 Task: Add a content language Welsh.
Action: Mouse moved to (916, 101)
Screenshot: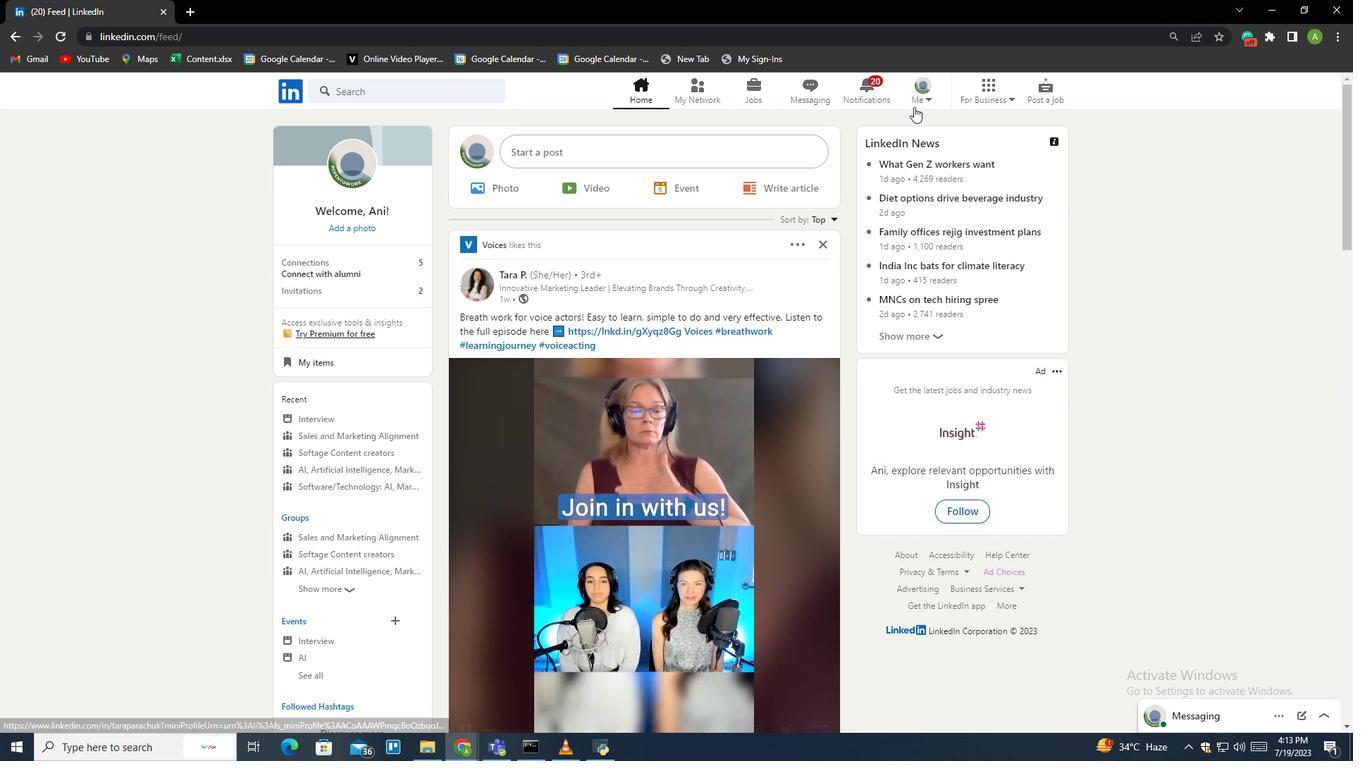 
Action: Mouse pressed left at (916, 101)
Screenshot: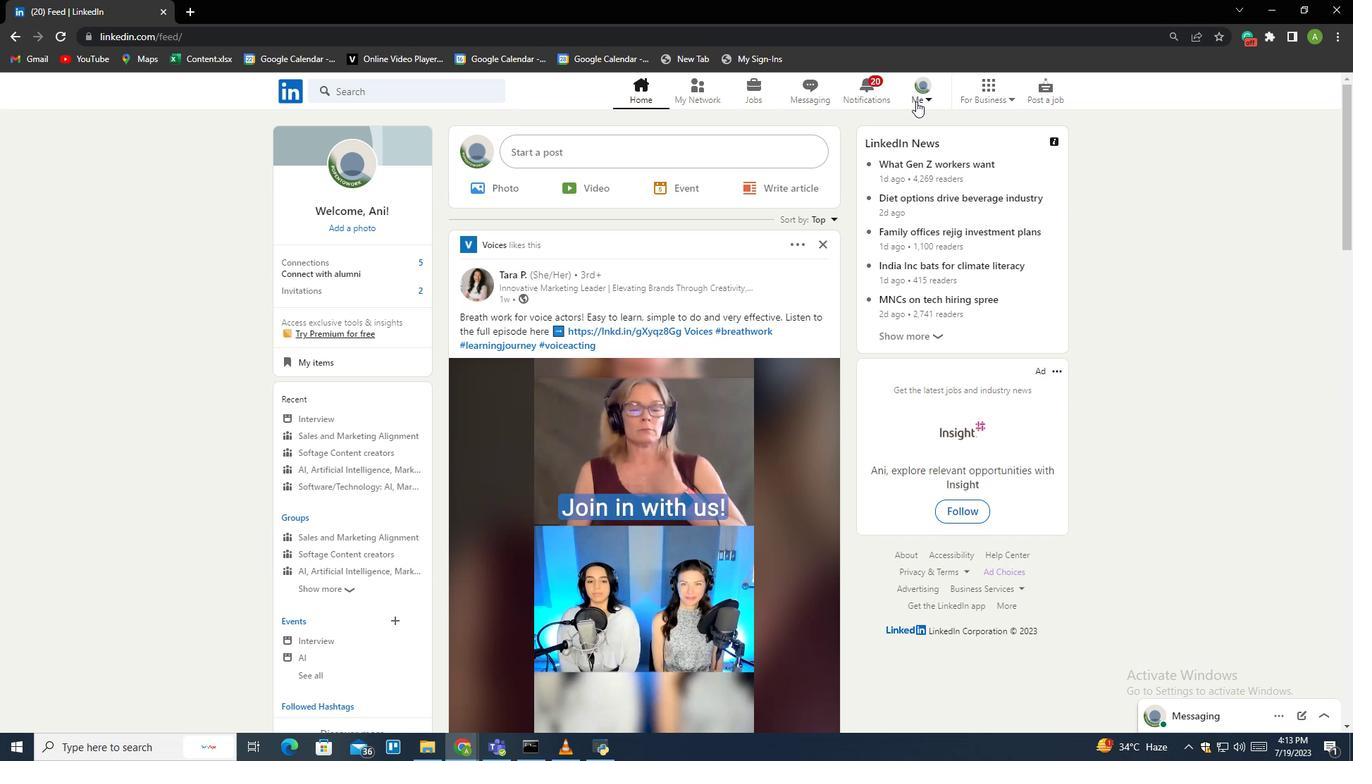 
Action: Mouse moved to (842, 236)
Screenshot: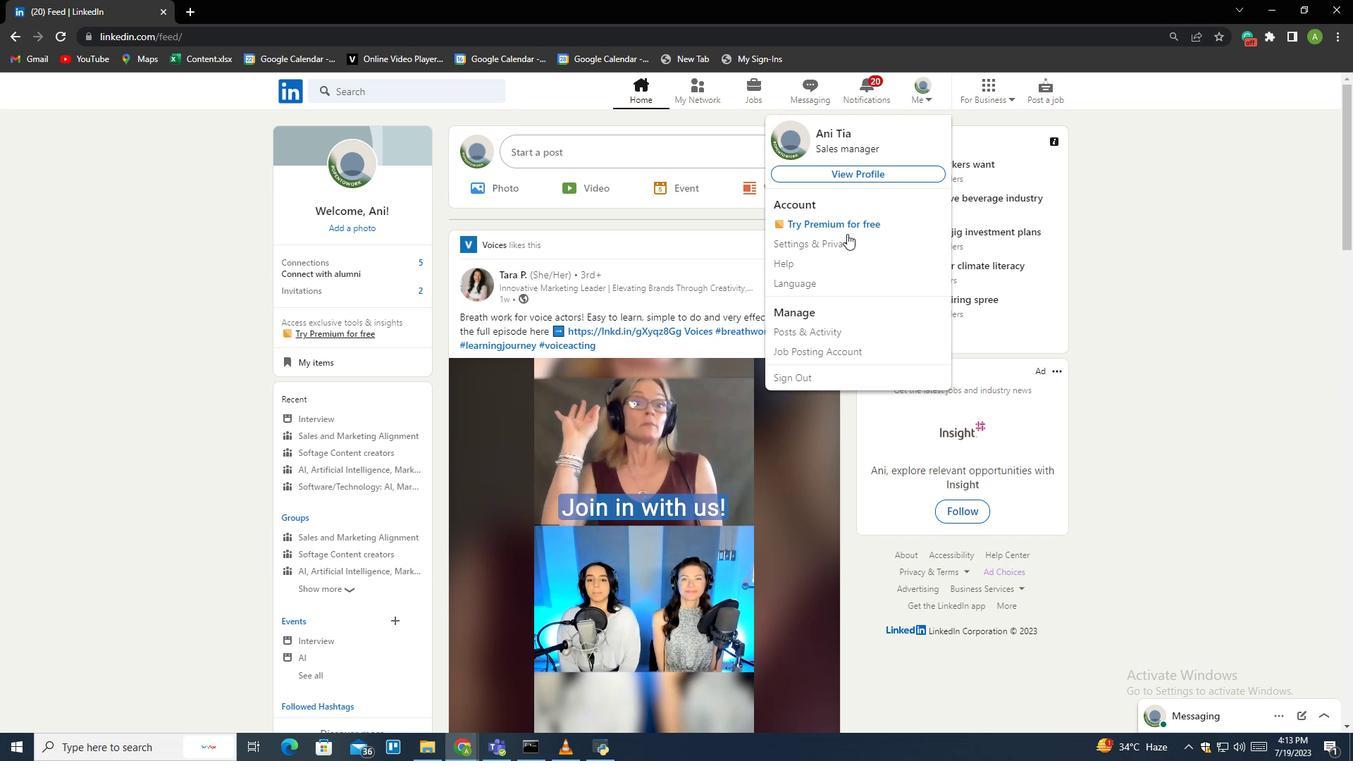 
Action: Mouse pressed left at (842, 236)
Screenshot: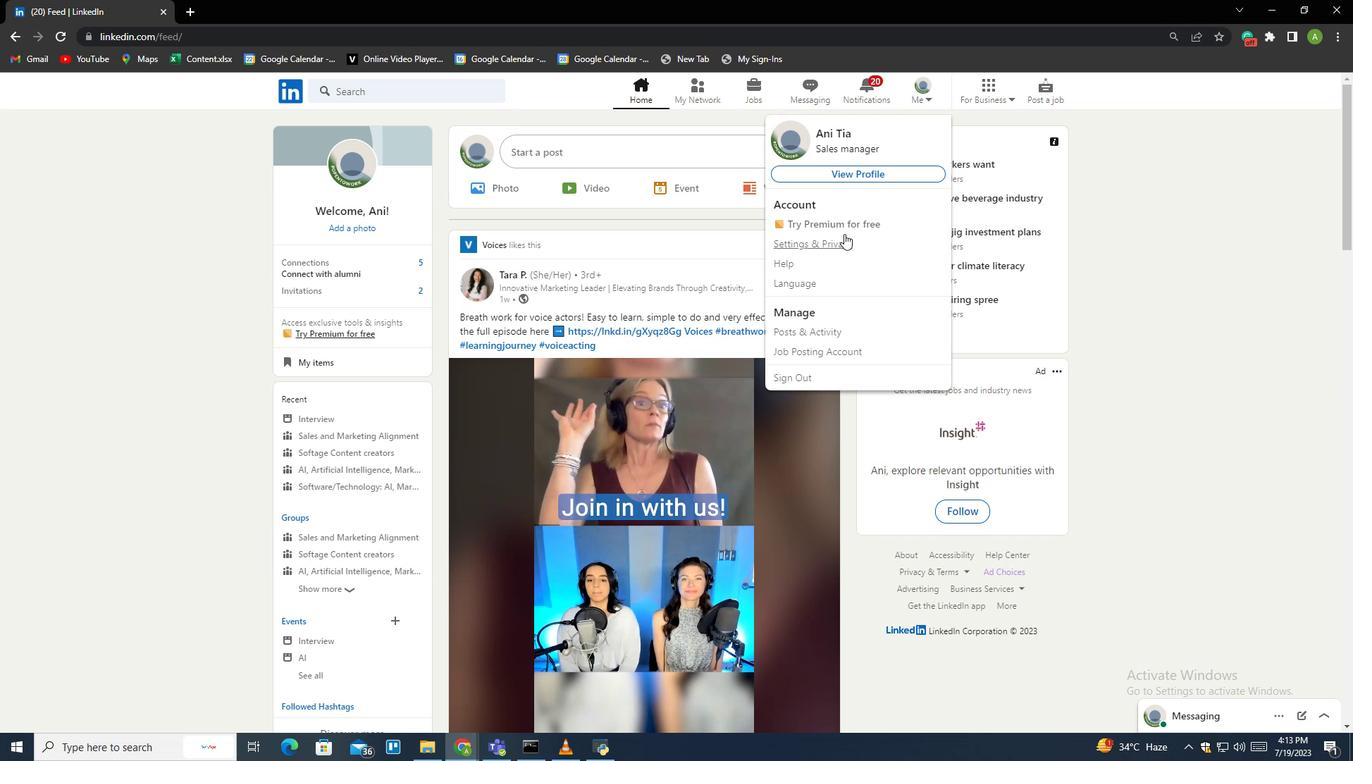 
Action: Mouse moved to (582, 446)
Screenshot: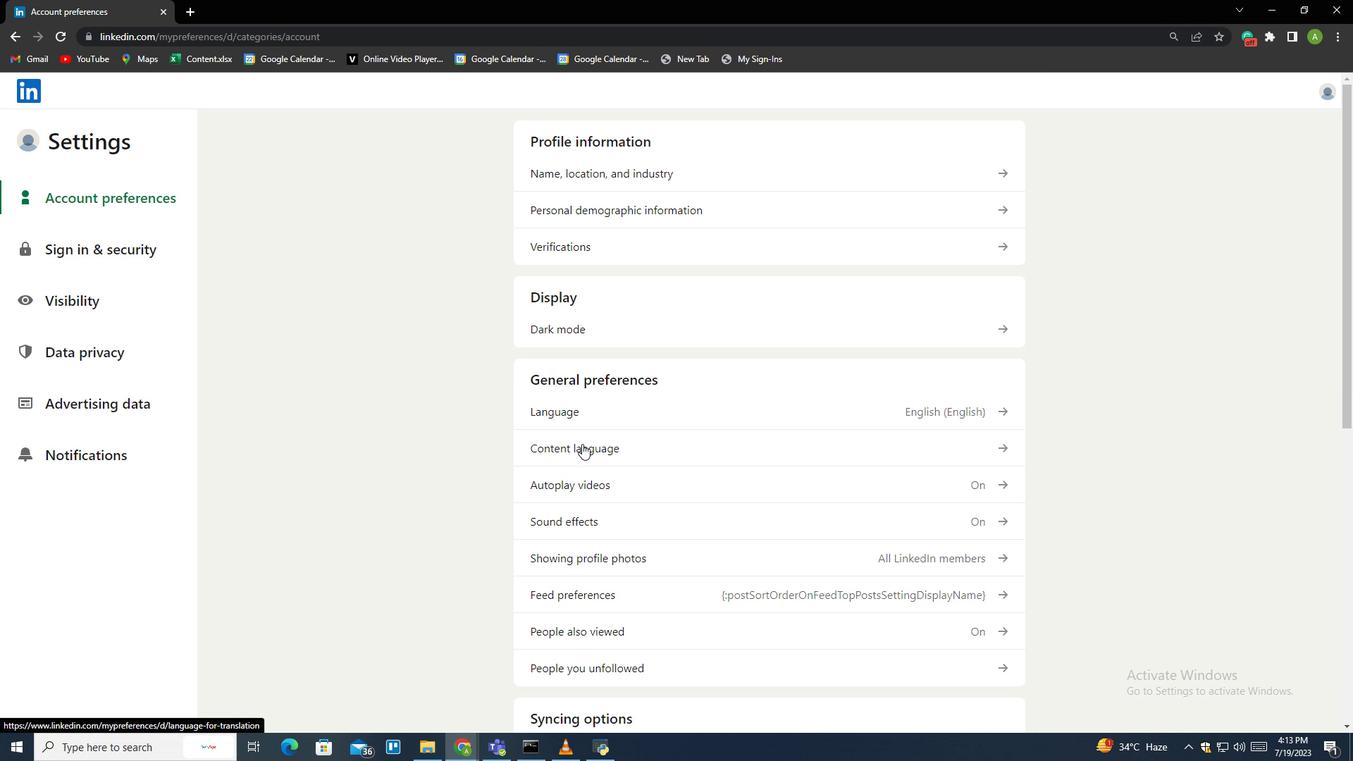 
Action: Mouse pressed left at (582, 446)
Screenshot: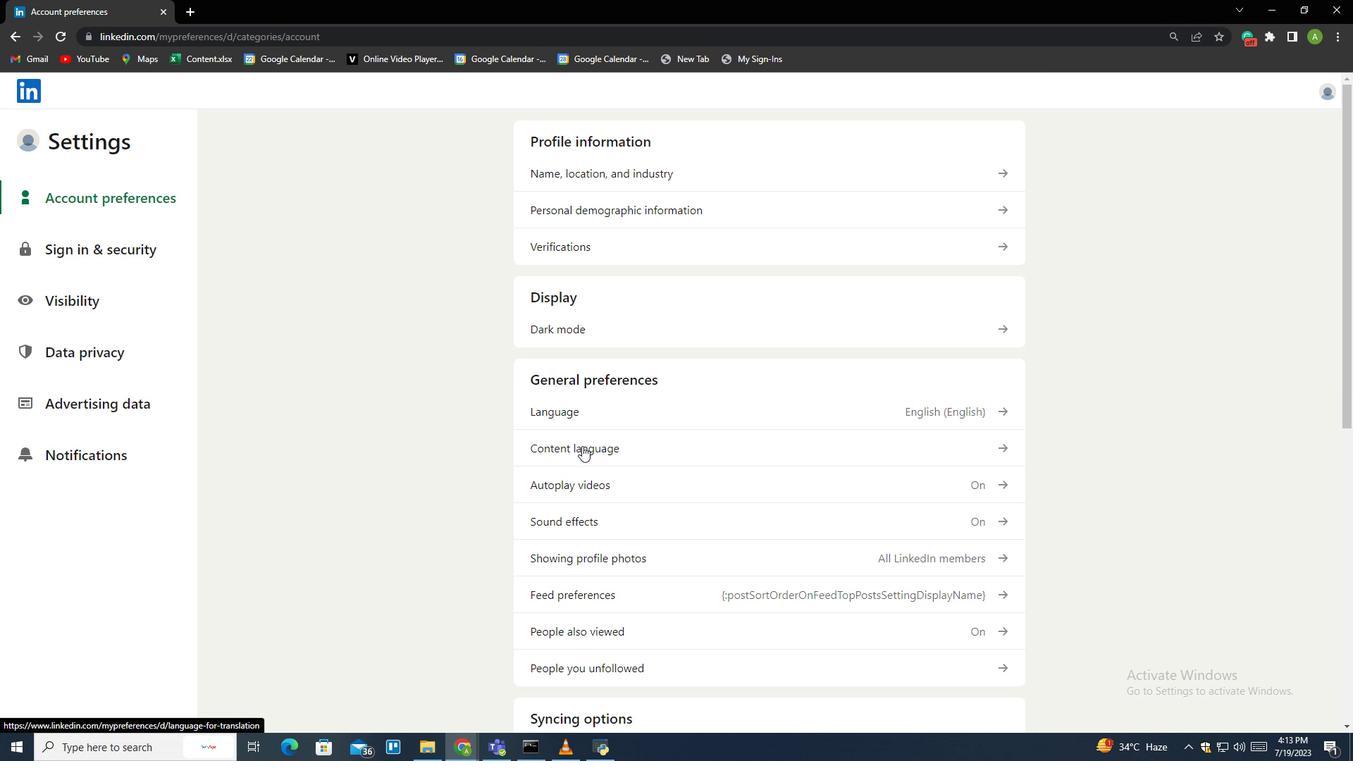 
Action: Mouse moved to (988, 267)
Screenshot: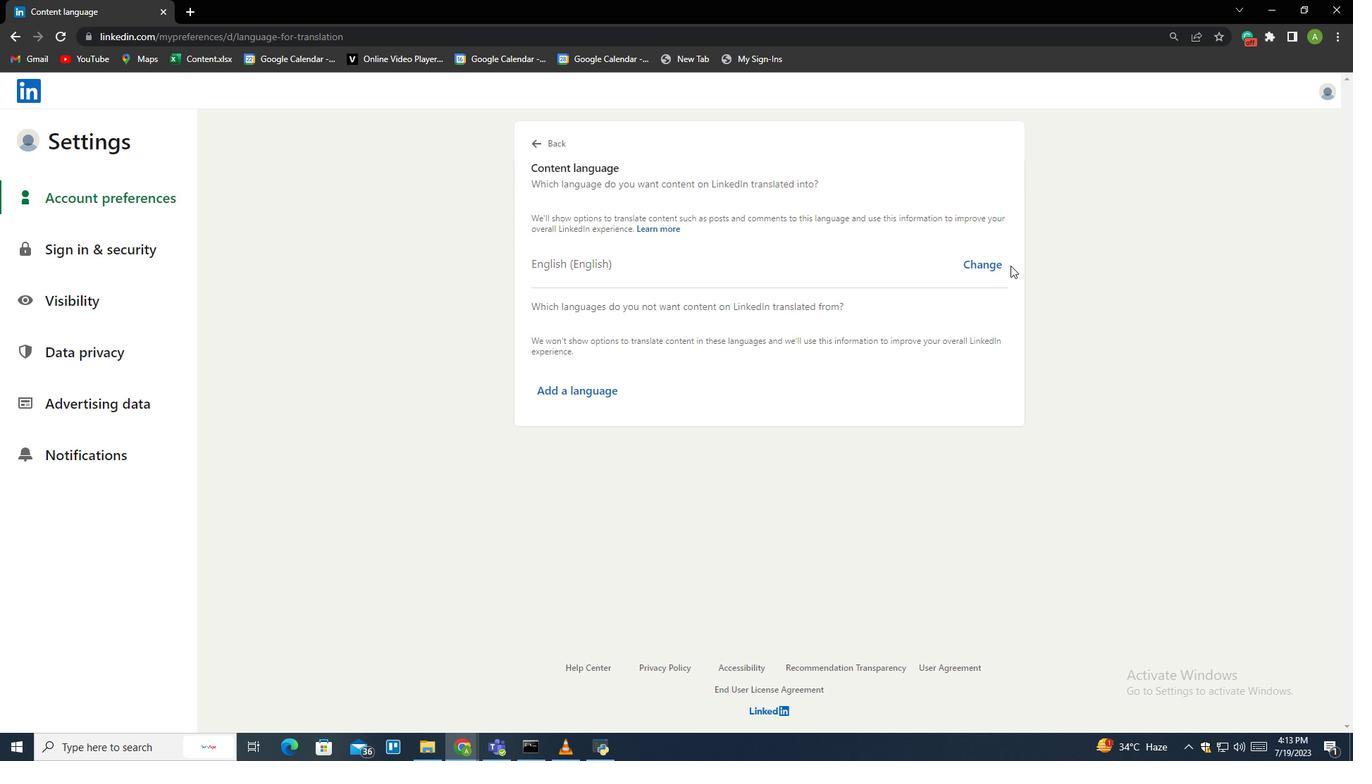 
Action: Mouse pressed left at (988, 267)
Screenshot: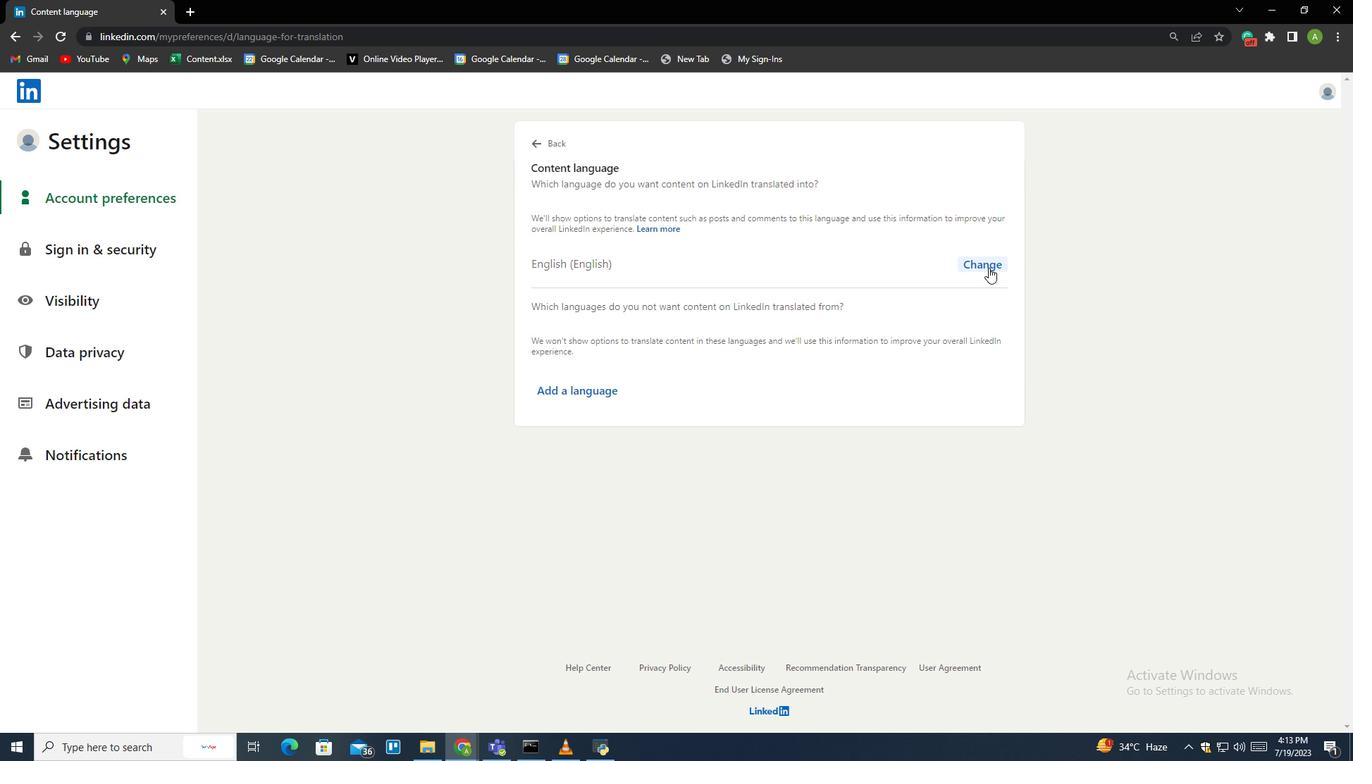 
Action: Mouse moved to (576, 501)
Screenshot: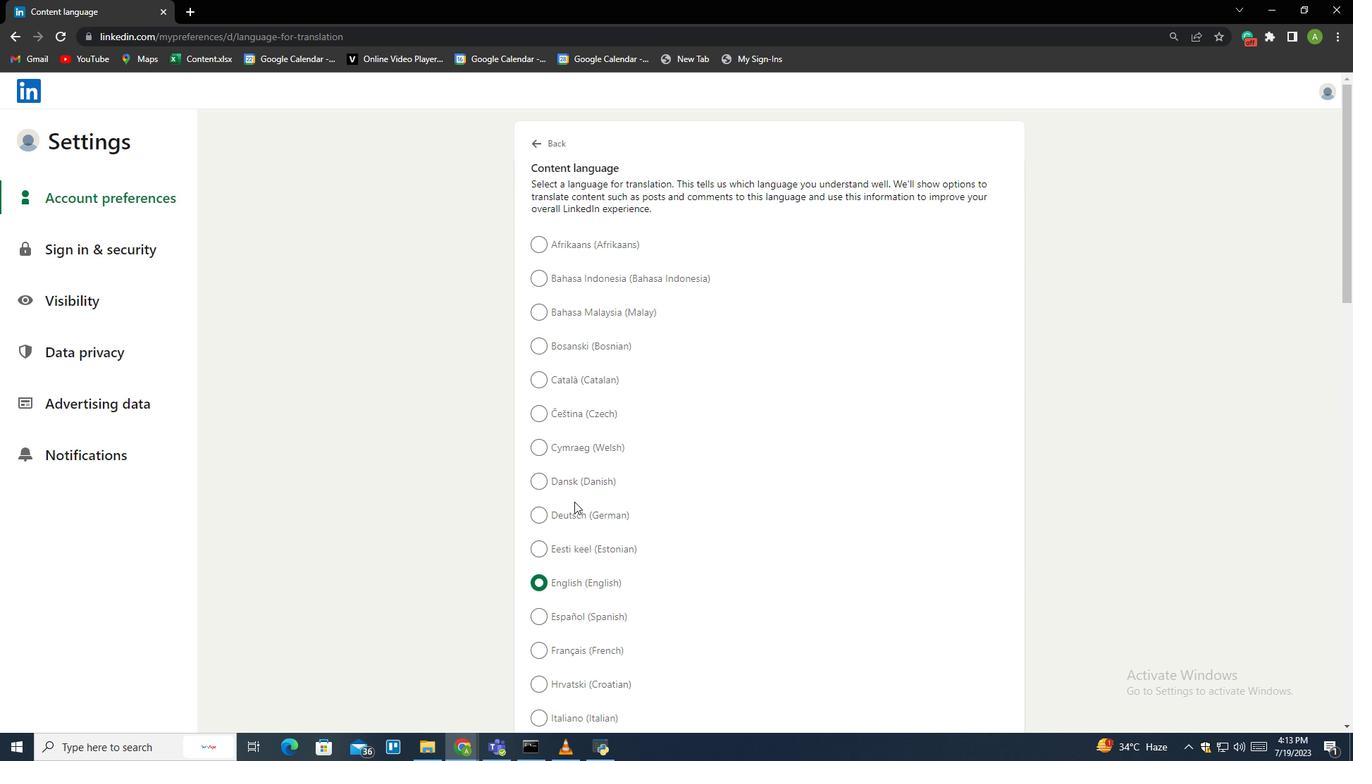 
Action: Mouse scrolled (576, 501) with delta (0, 0)
Screenshot: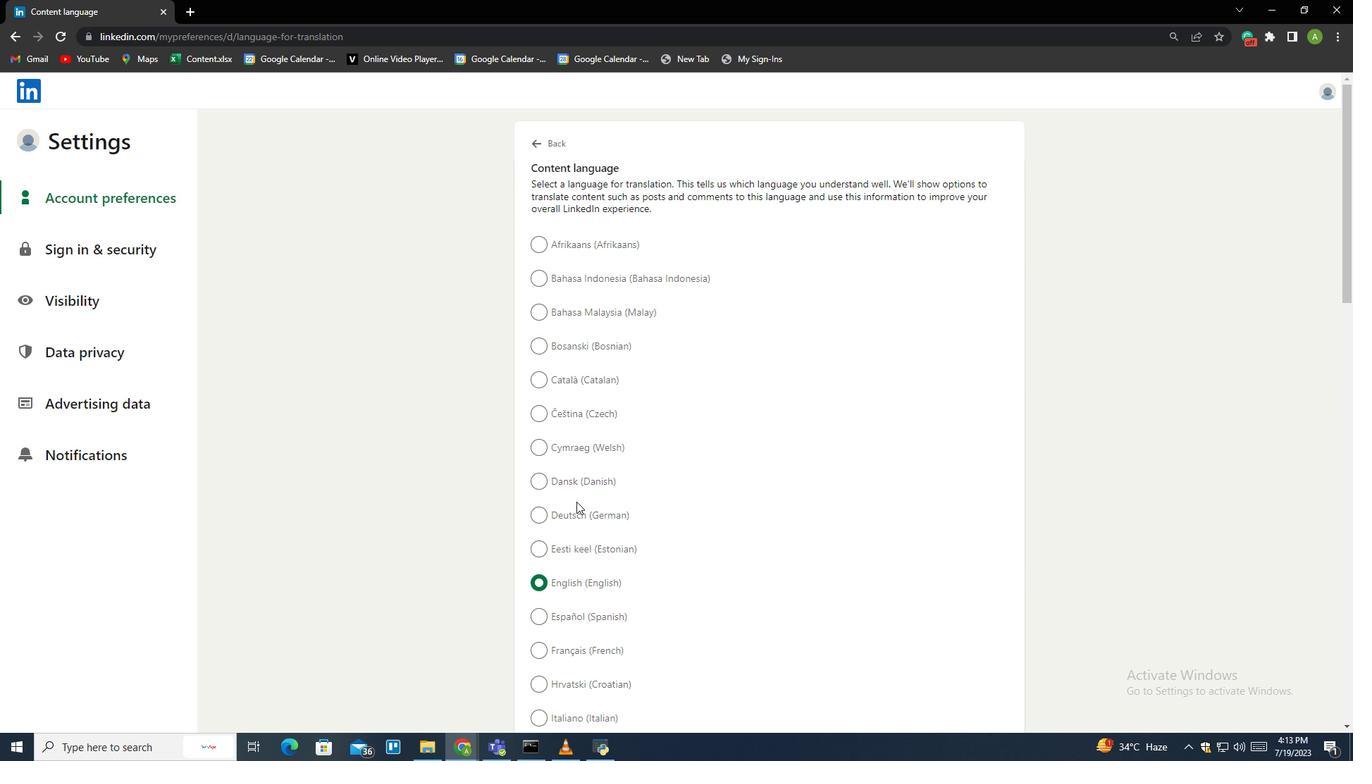 
Action: Mouse scrolled (576, 501) with delta (0, 0)
Screenshot: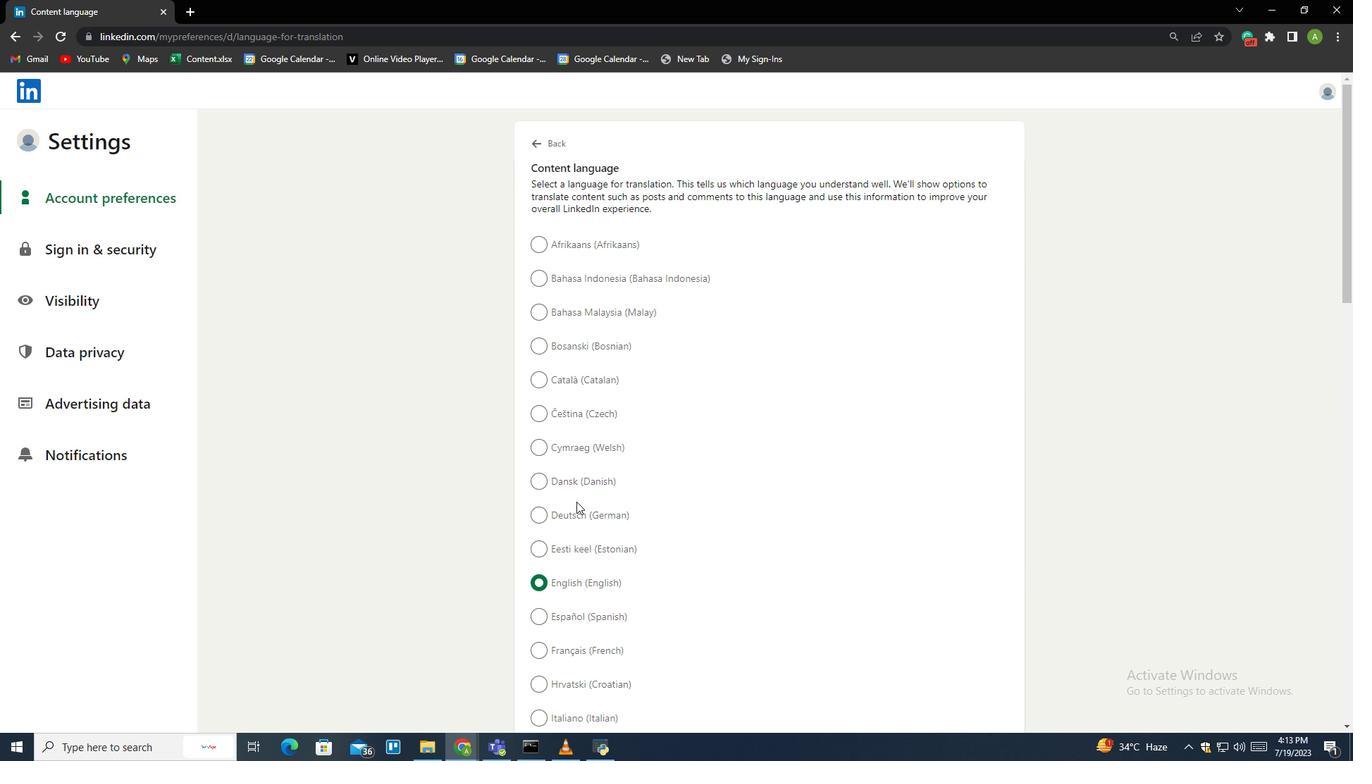 
Action: Mouse scrolled (576, 501) with delta (0, 0)
Screenshot: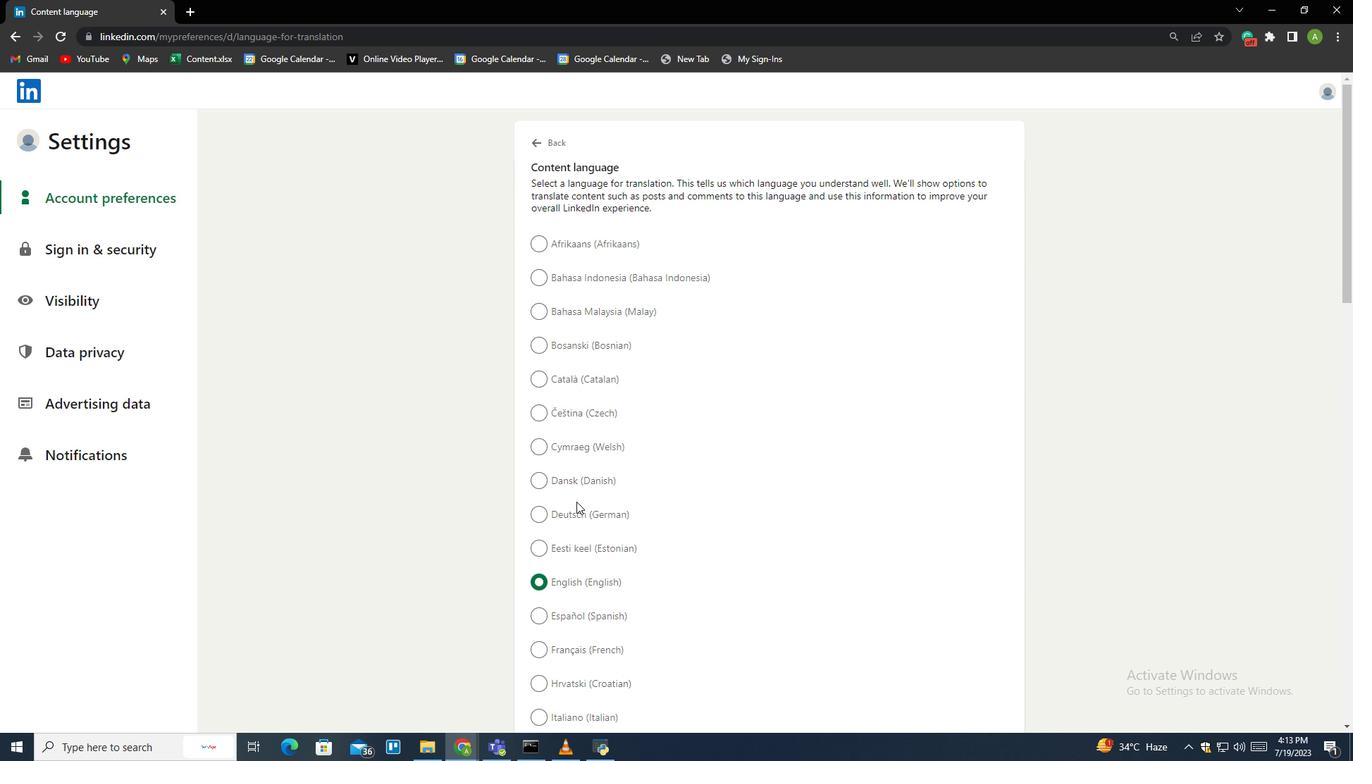 
Action: Mouse scrolled (576, 501) with delta (0, 0)
Screenshot: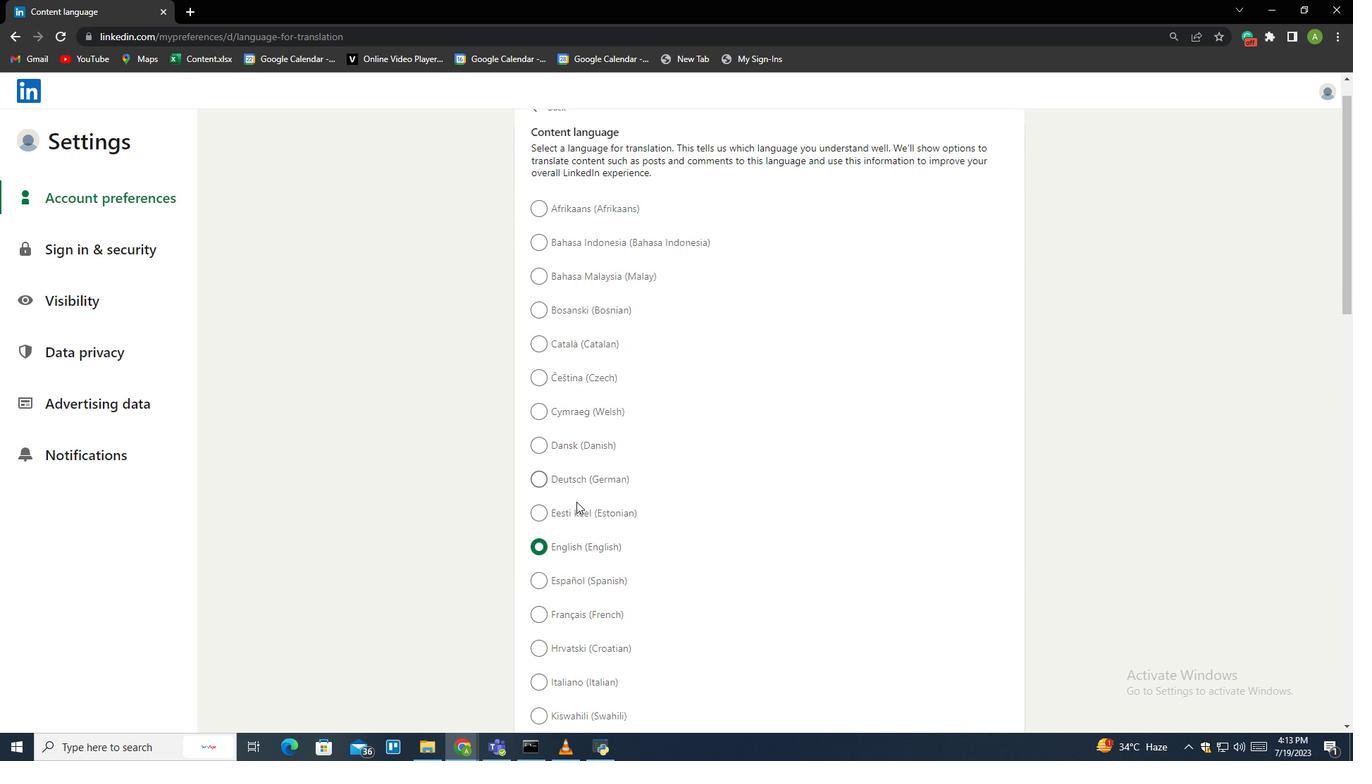 
Action: Mouse scrolled (576, 501) with delta (0, 0)
Screenshot: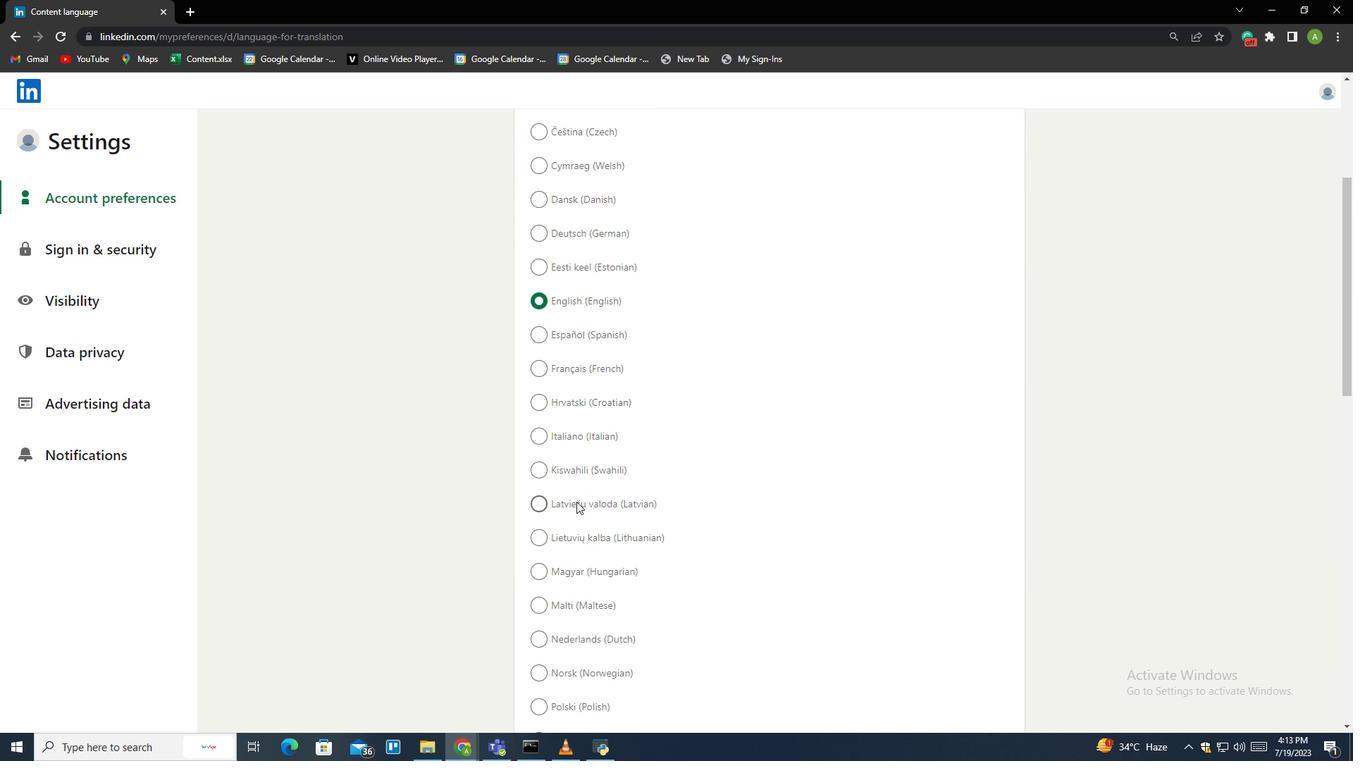 
Action: Mouse scrolled (576, 501) with delta (0, 0)
Screenshot: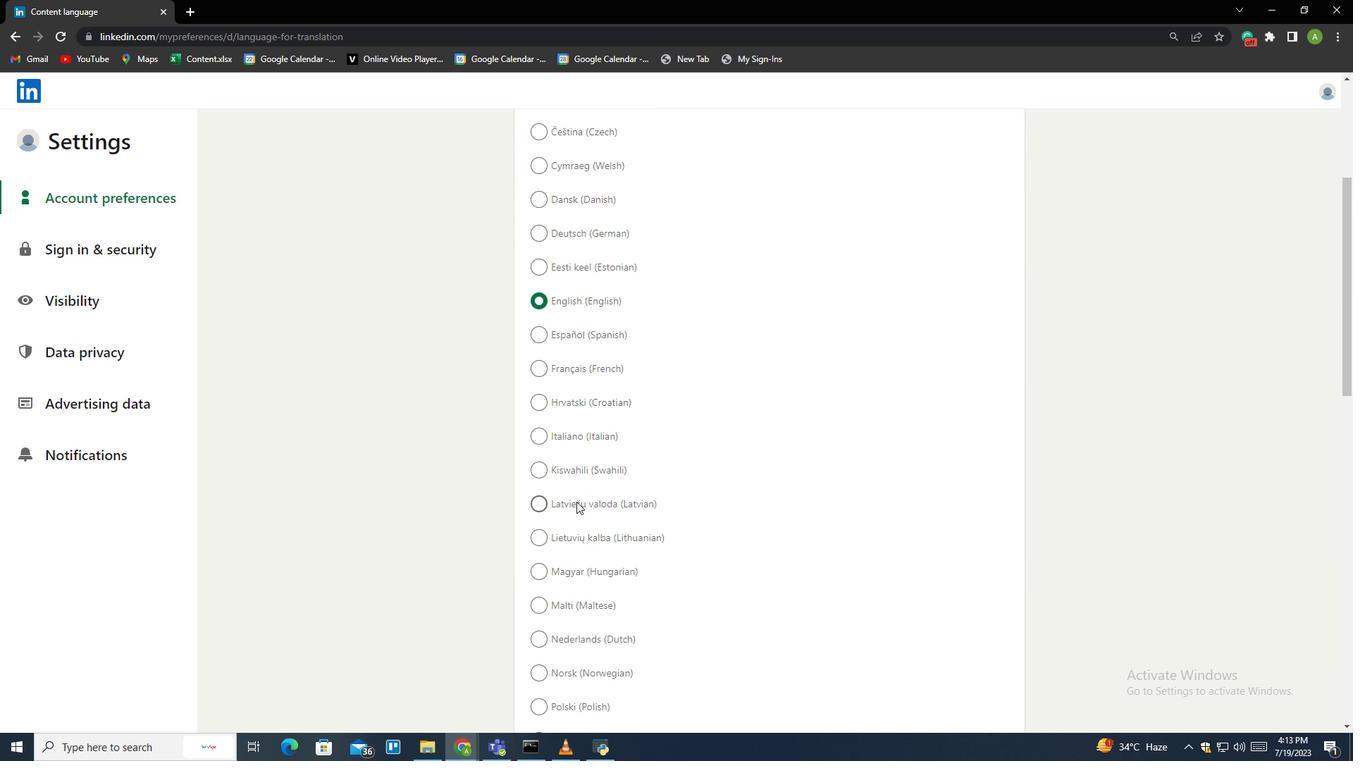 
Action: Mouse scrolled (576, 501) with delta (0, 0)
Screenshot: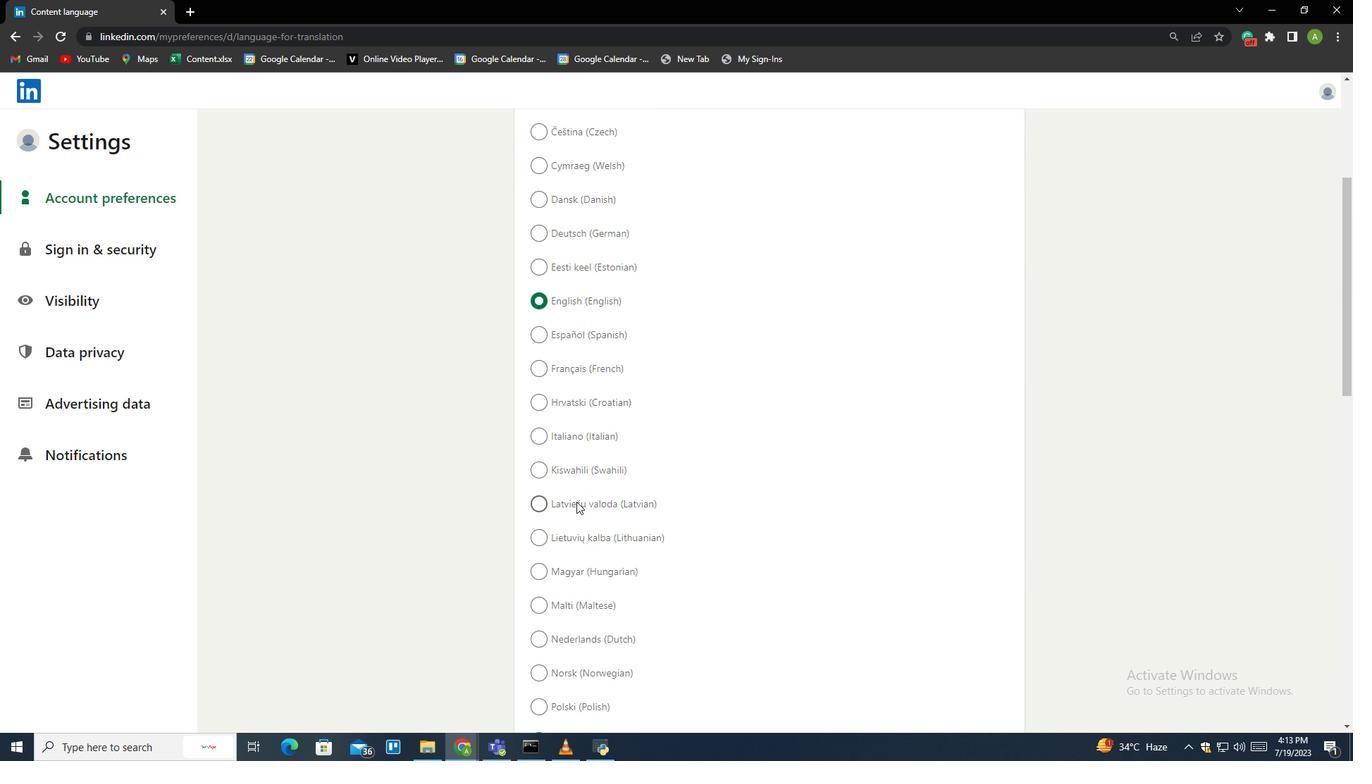 
Action: Mouse scrolled (576, 501) with delta (0, 0)
Screenshot: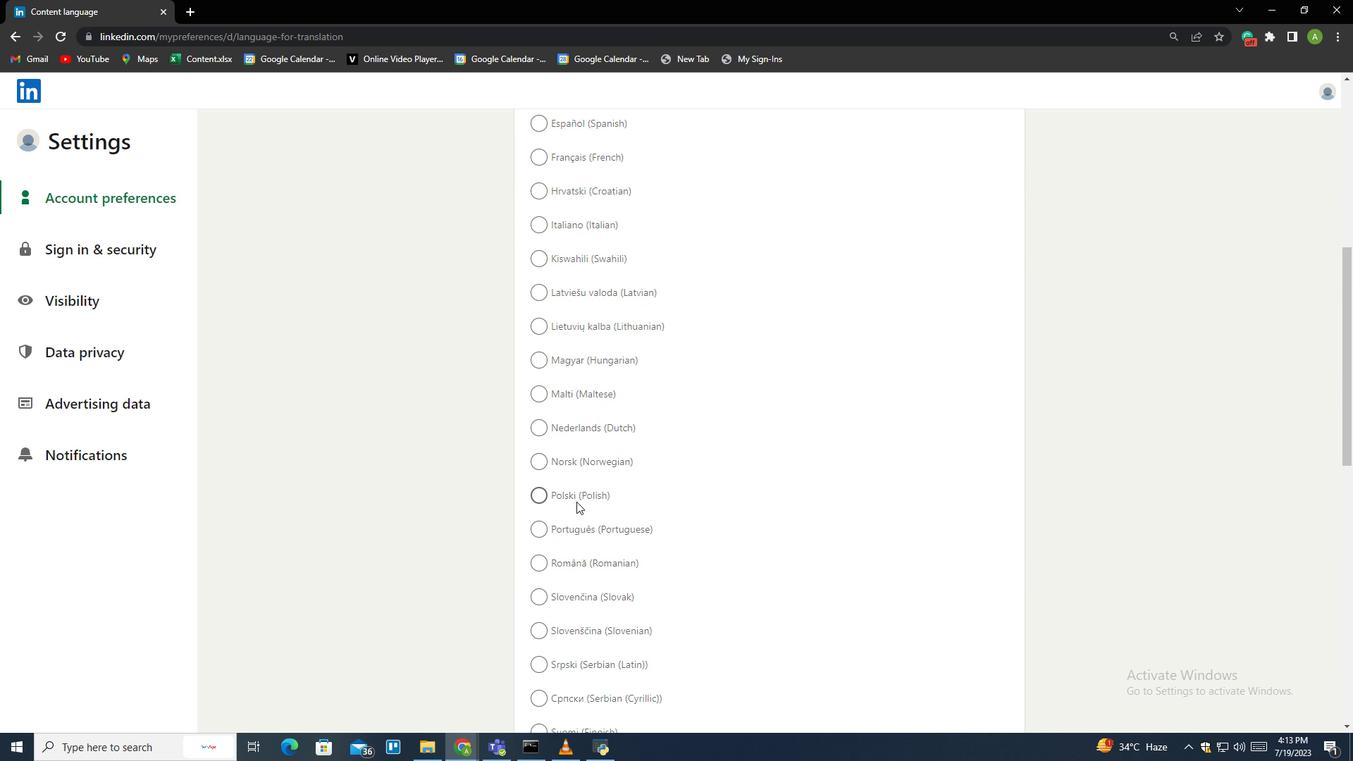
Action: Mouse scrolled (576, 501) with delta (0, 0)
Screenshot: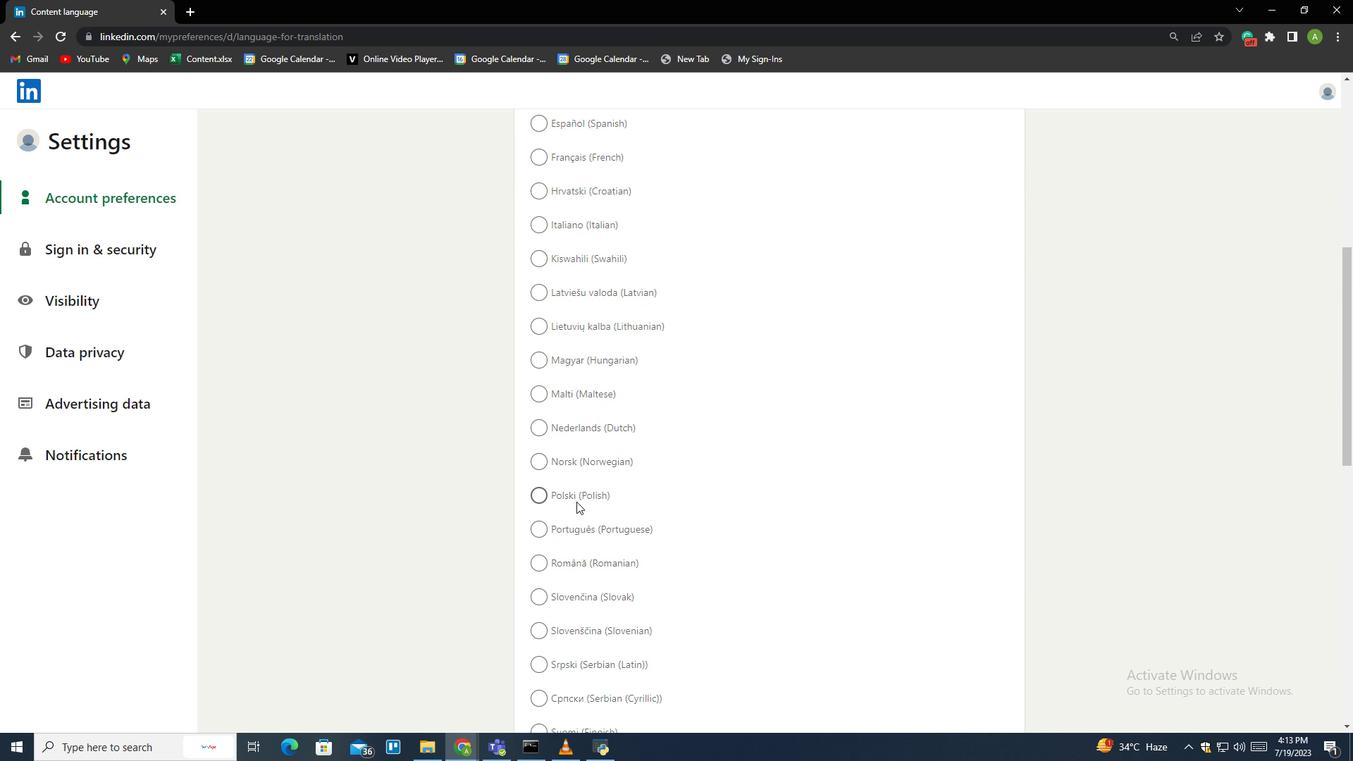 
Action: Mouse scrolled (576, 501) with delta (0, 0)
Screenshot: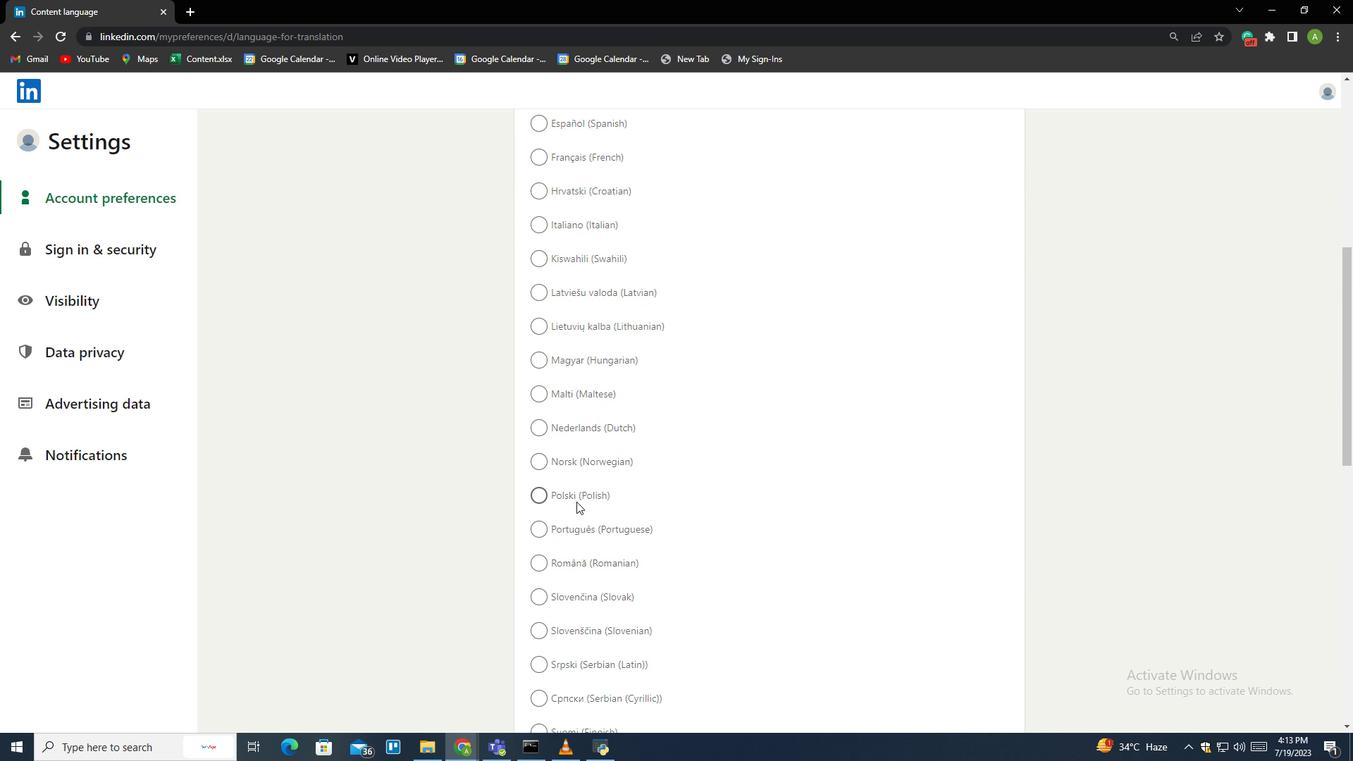 
Action: Mouse scrolled (576, 501) with delta (0, 0)
Screenshot: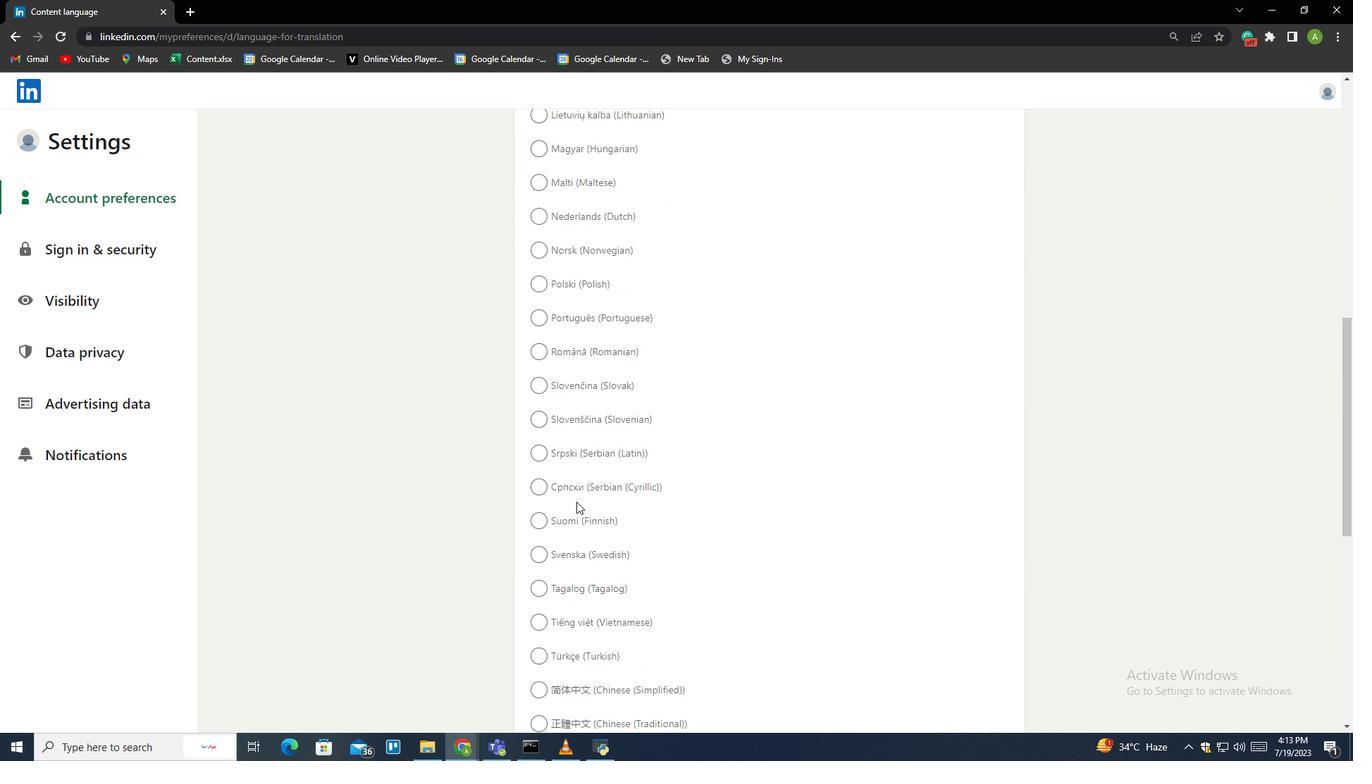 
Action: Mouse scrolled (576, 501) with delta (0, 0)
Screenshot: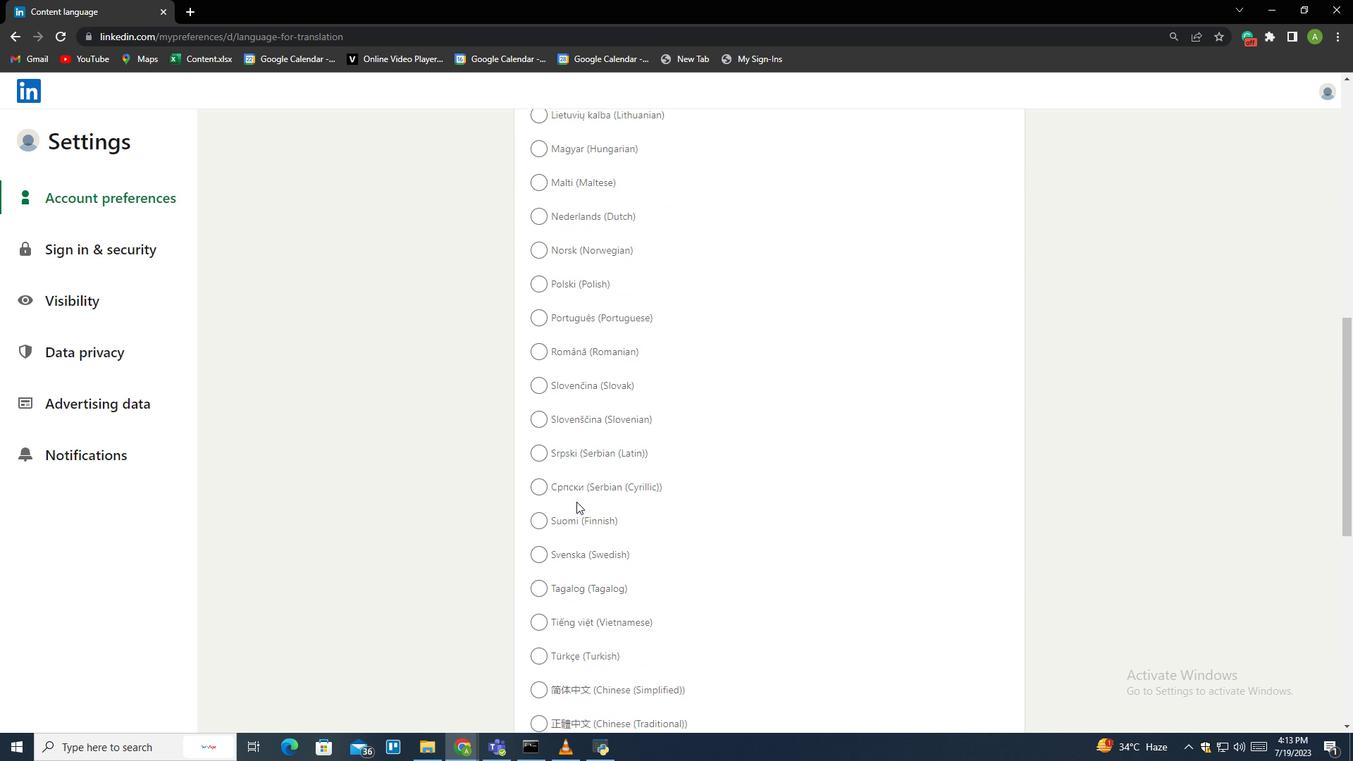 
Action: Mouse scrolled (576, 501) with delta (0, 0)
Screenshot: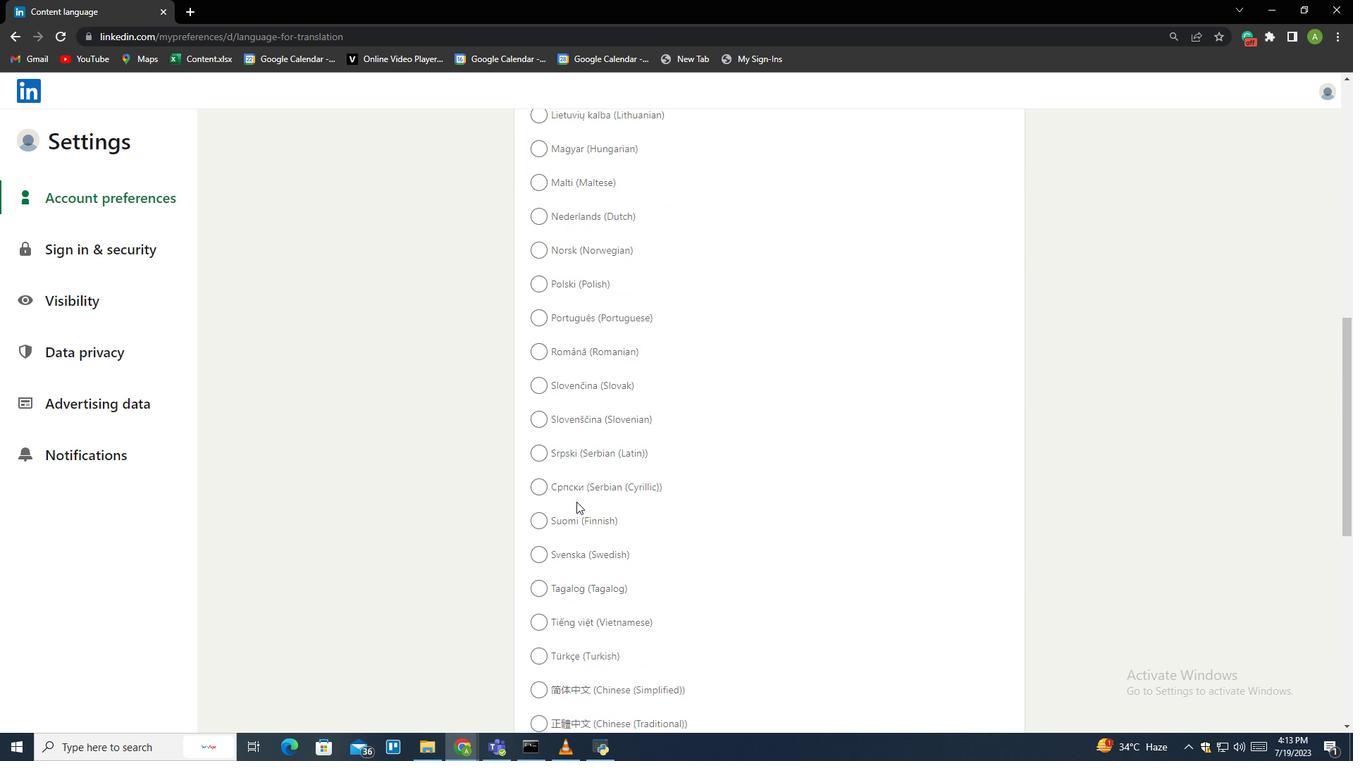 
Action: Mouse scrolled (576, 501) with delta (0, 0)
Screenshot: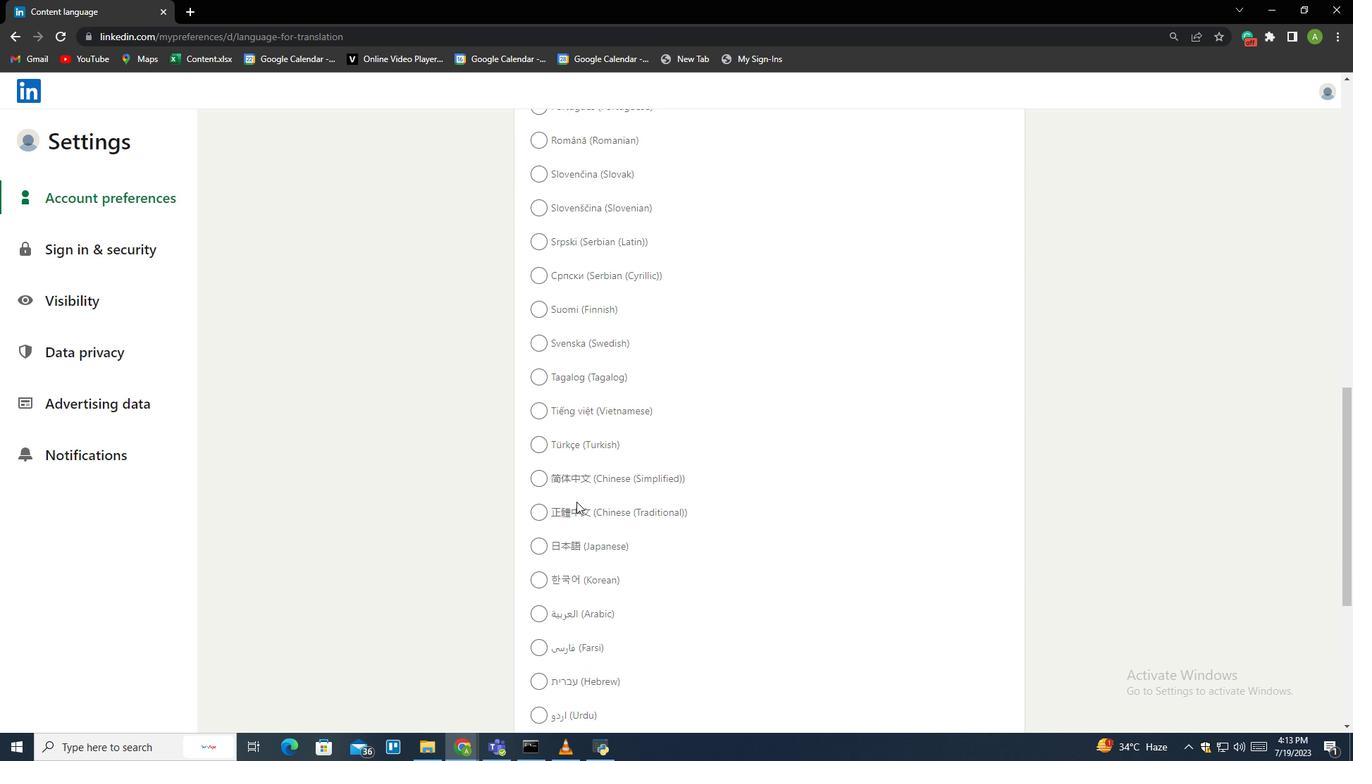 
Action: Mouse scrolled (576, 501) with delta (0, 0)
Screenshot: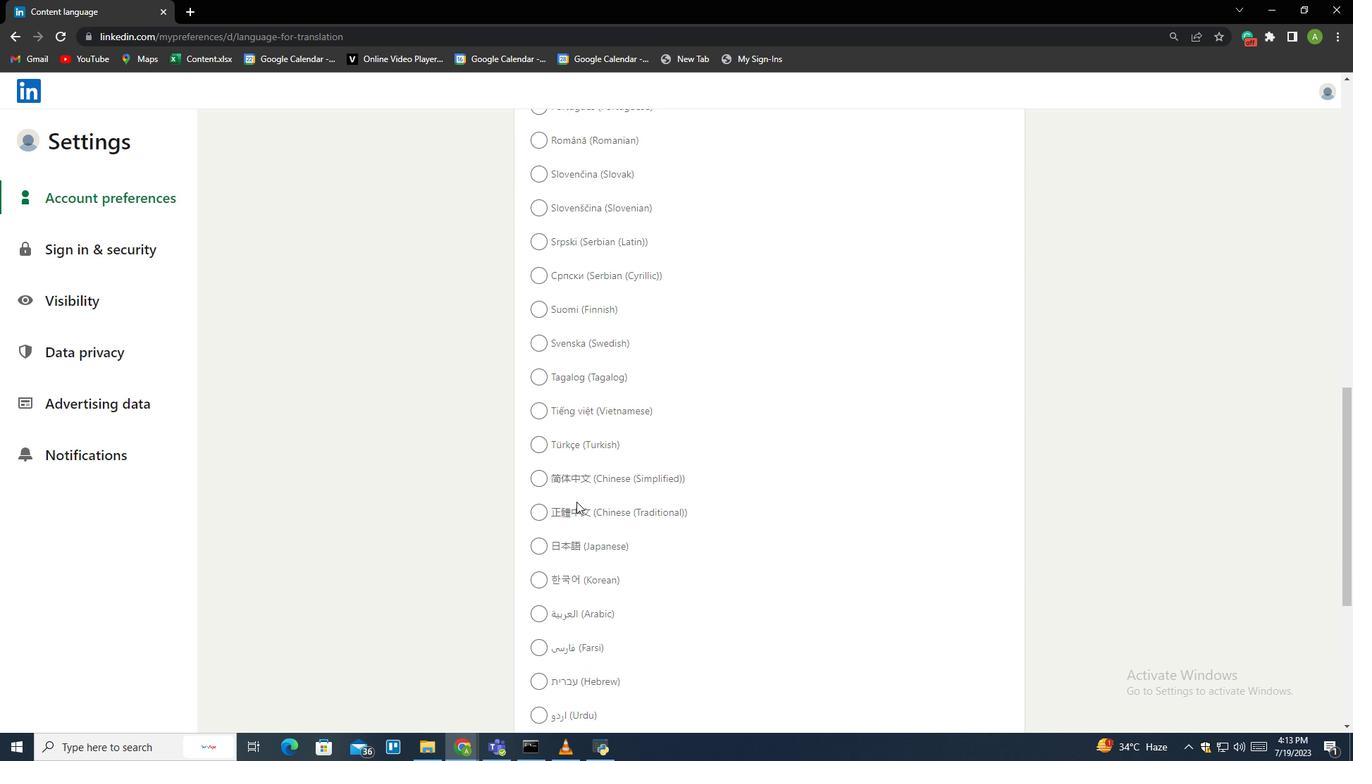 
Action: Mouse scrolled (576, 501) with delta (0, 0)
Screenshot: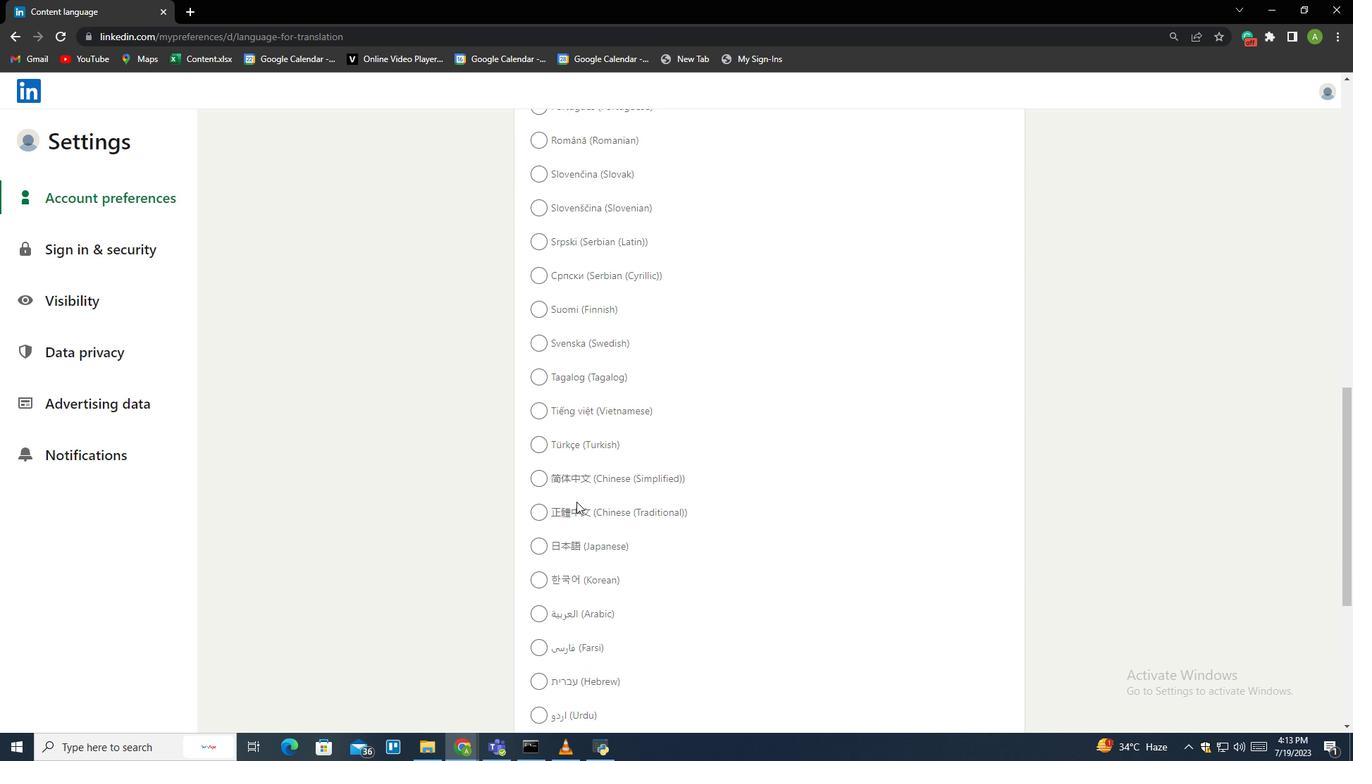 
Action: Mouse scrolled (576, 501) with delta (0, 0)
Screenshot: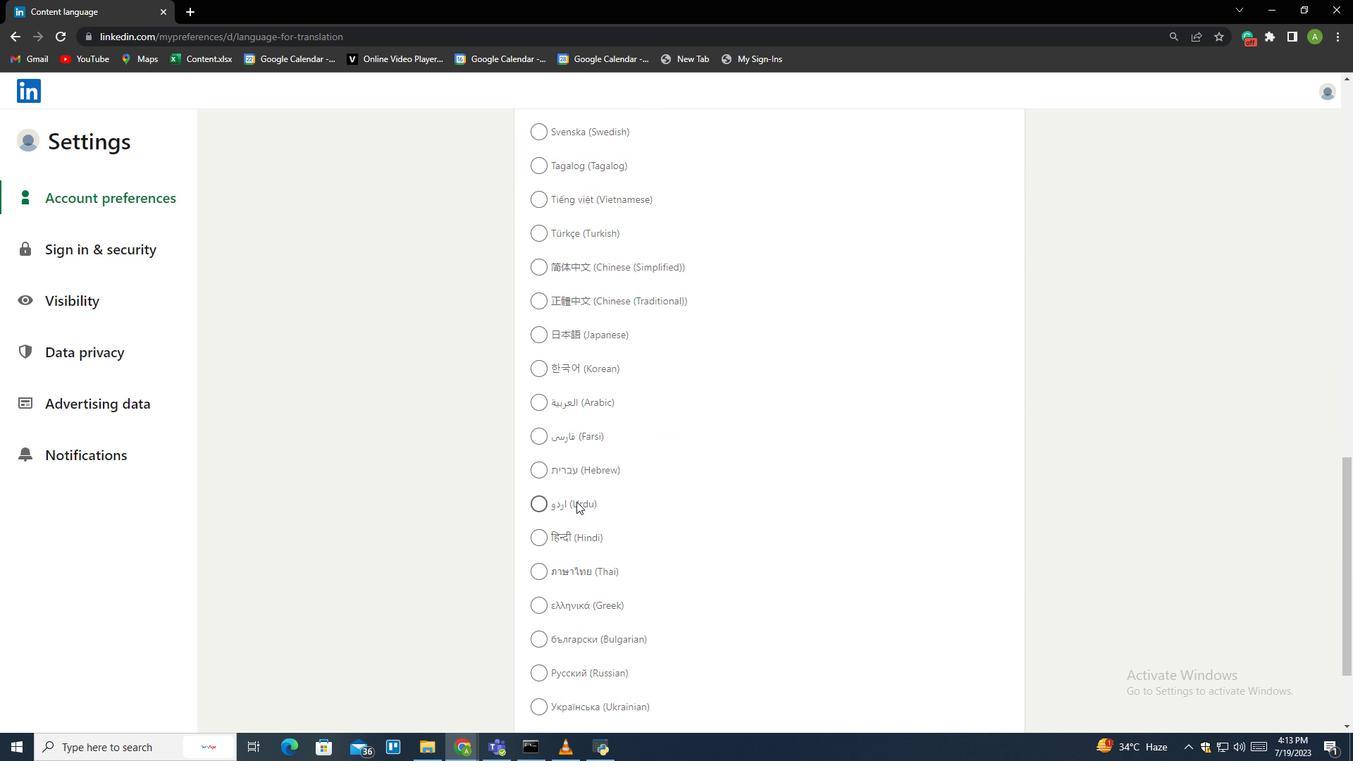 
Action: Mouse scrolled (576, 501) with delta (0, 0)
Screenshot: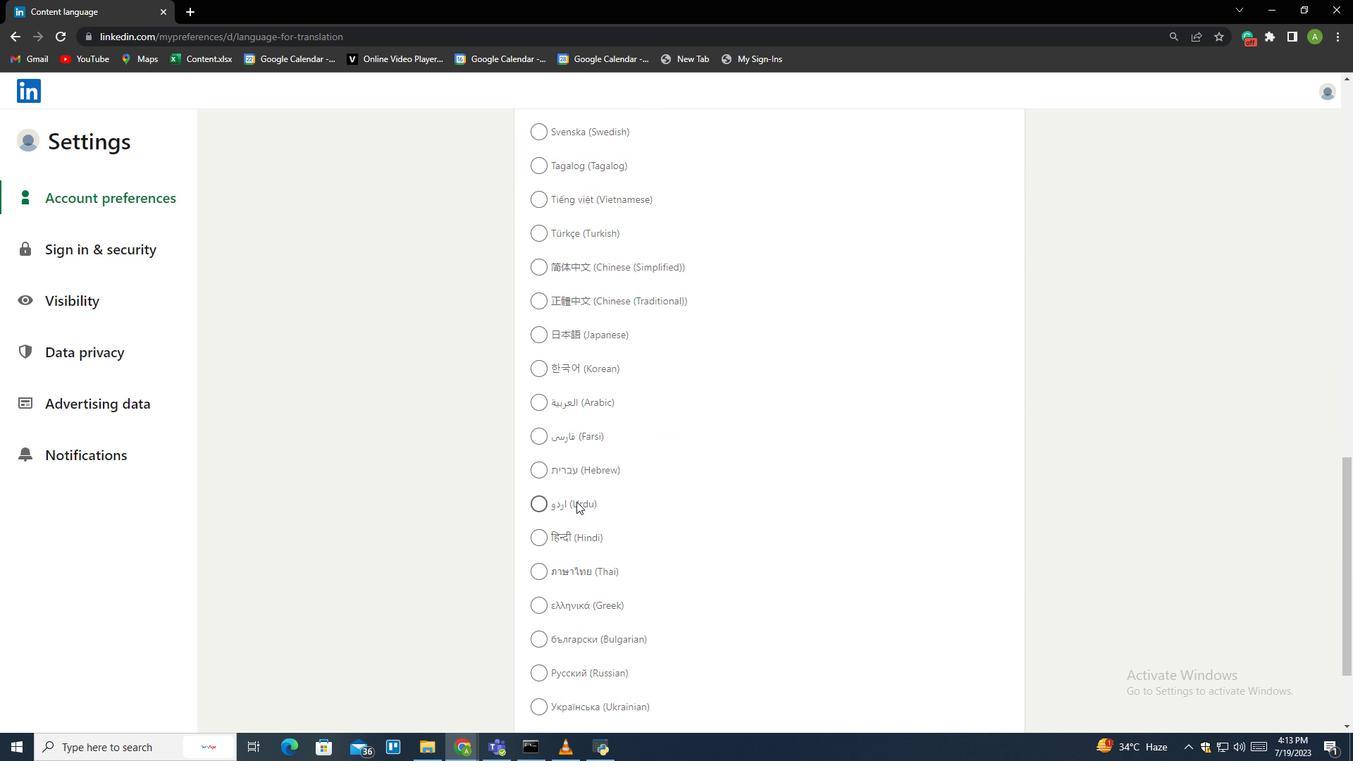 
Action: Key pressed w
Screenshot: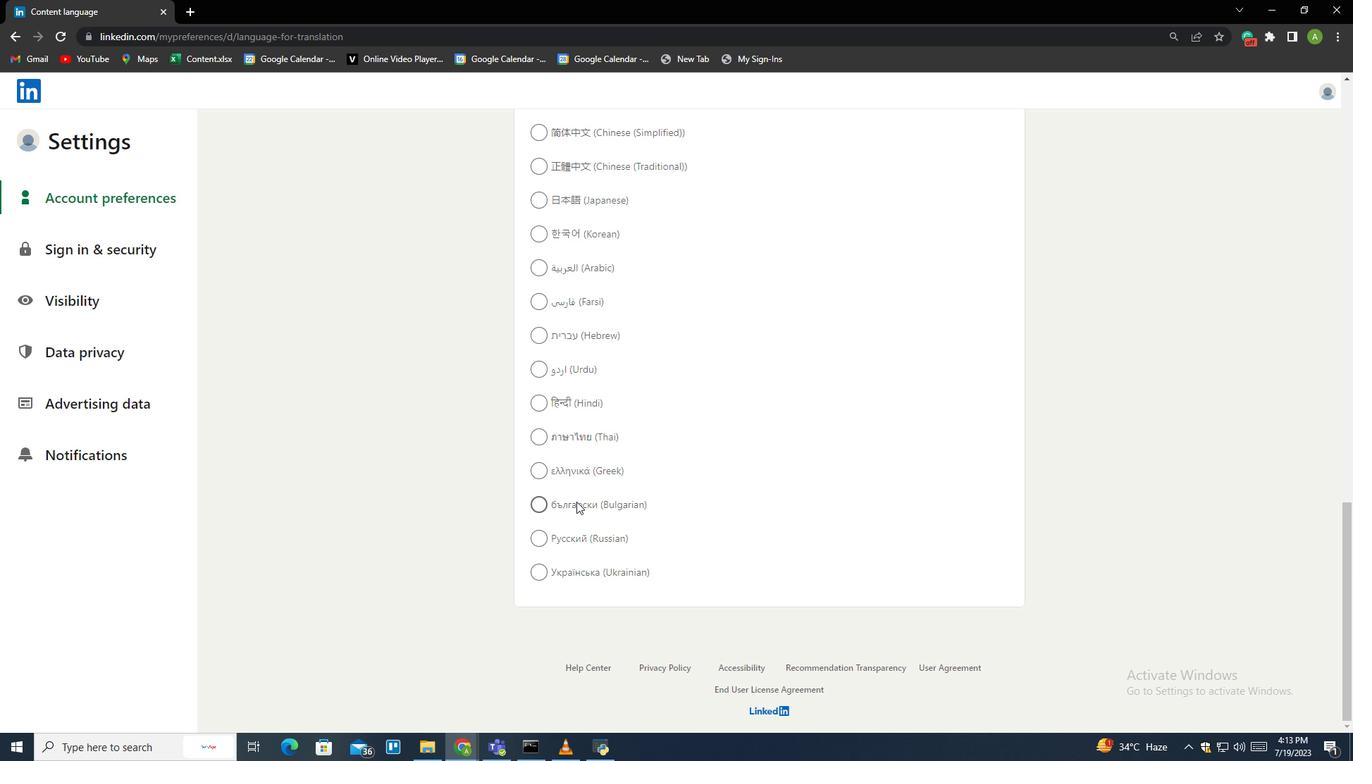 
Action: Mouse scrolled (576, 502) with delta (0, 0)
Screenshot: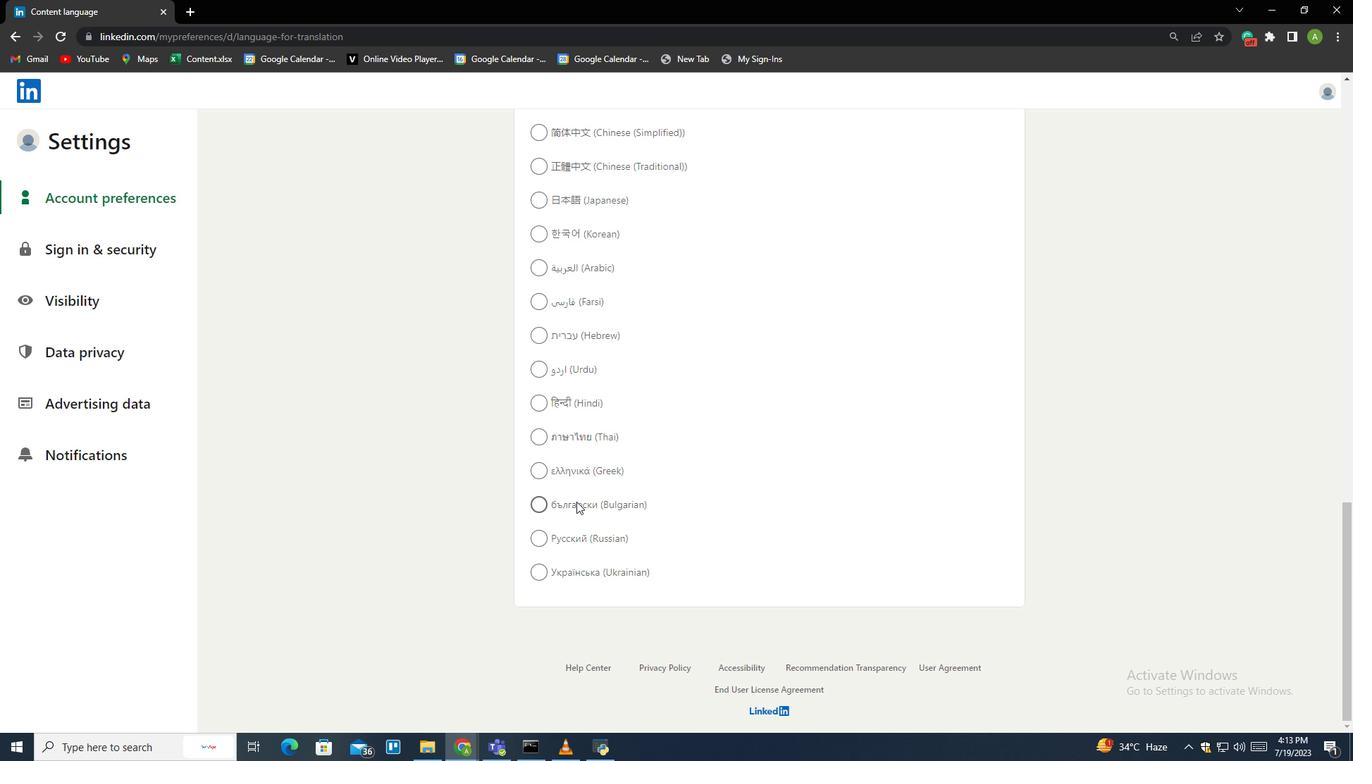 
Action: Mouse scrolled (576, 502) with delta (0, 0)
Screenshot: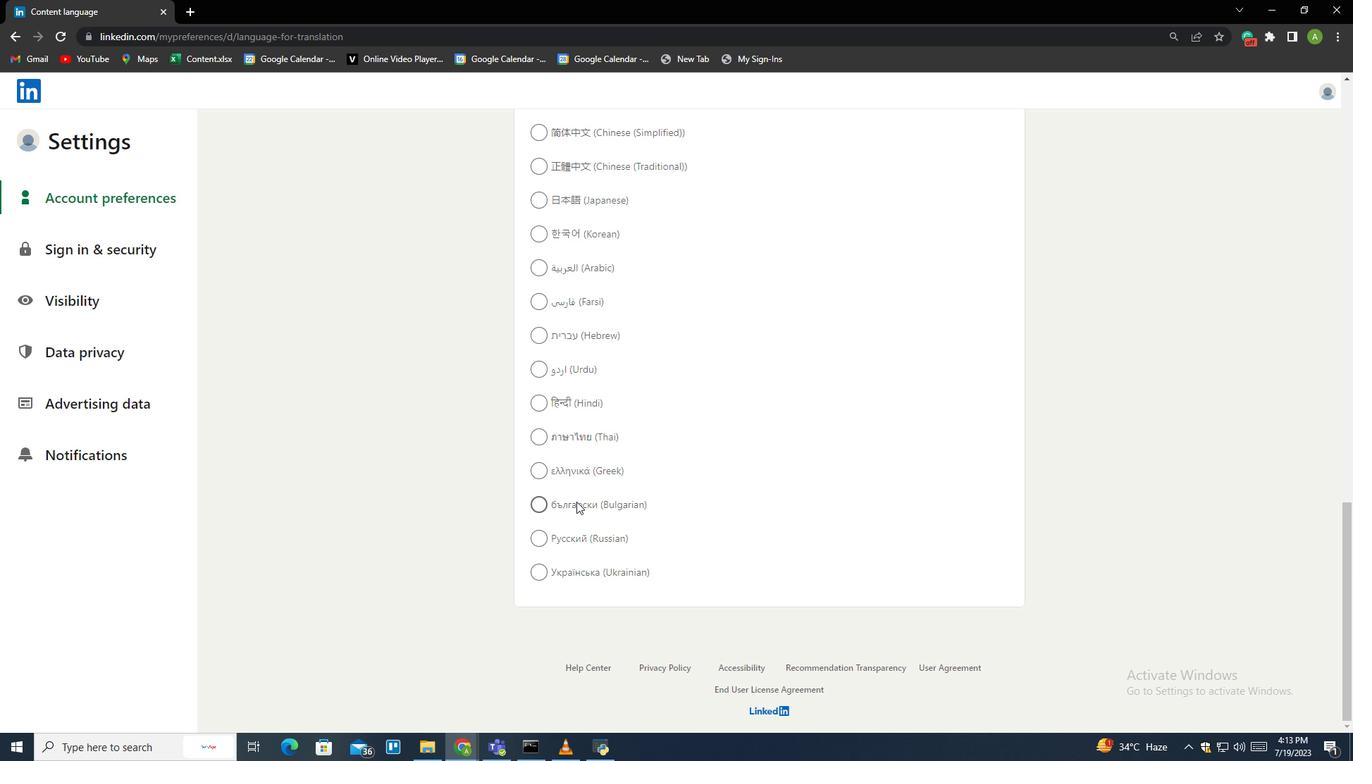 
Action: Mouse scrolled (576, 502) with delta (0, 0)
Screenshot: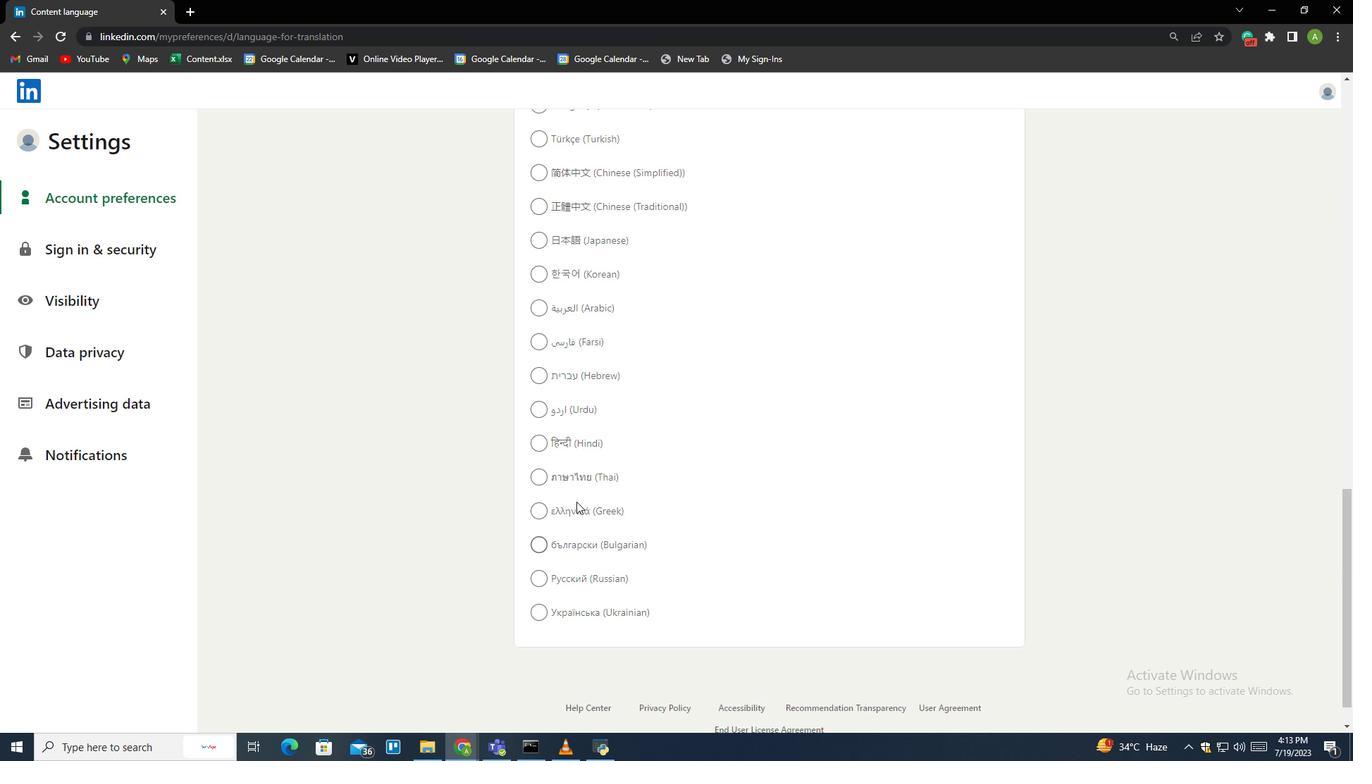 
Action: Mouse moved to (612, 513)
Screenshot: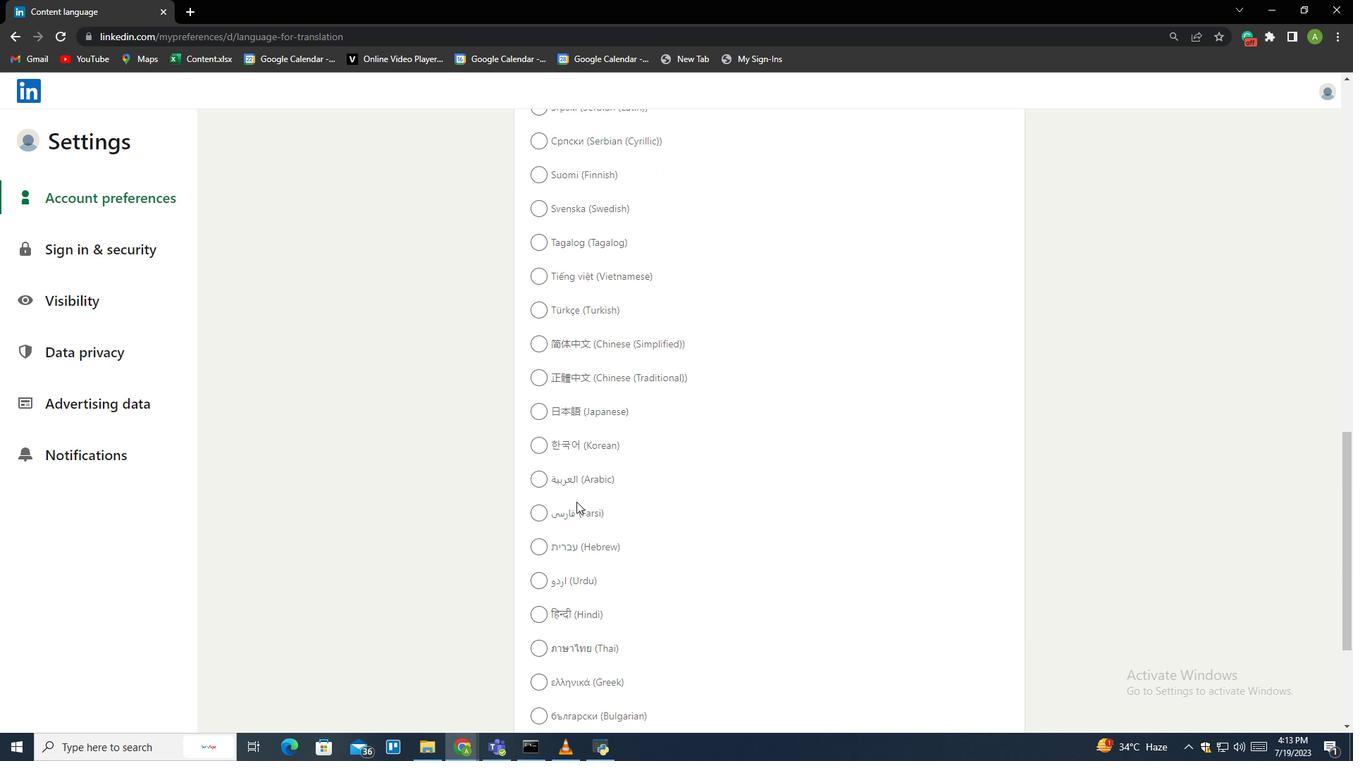 
Action: Mouse scrolled (612, 512) with delta (0, 0)
Screenshot: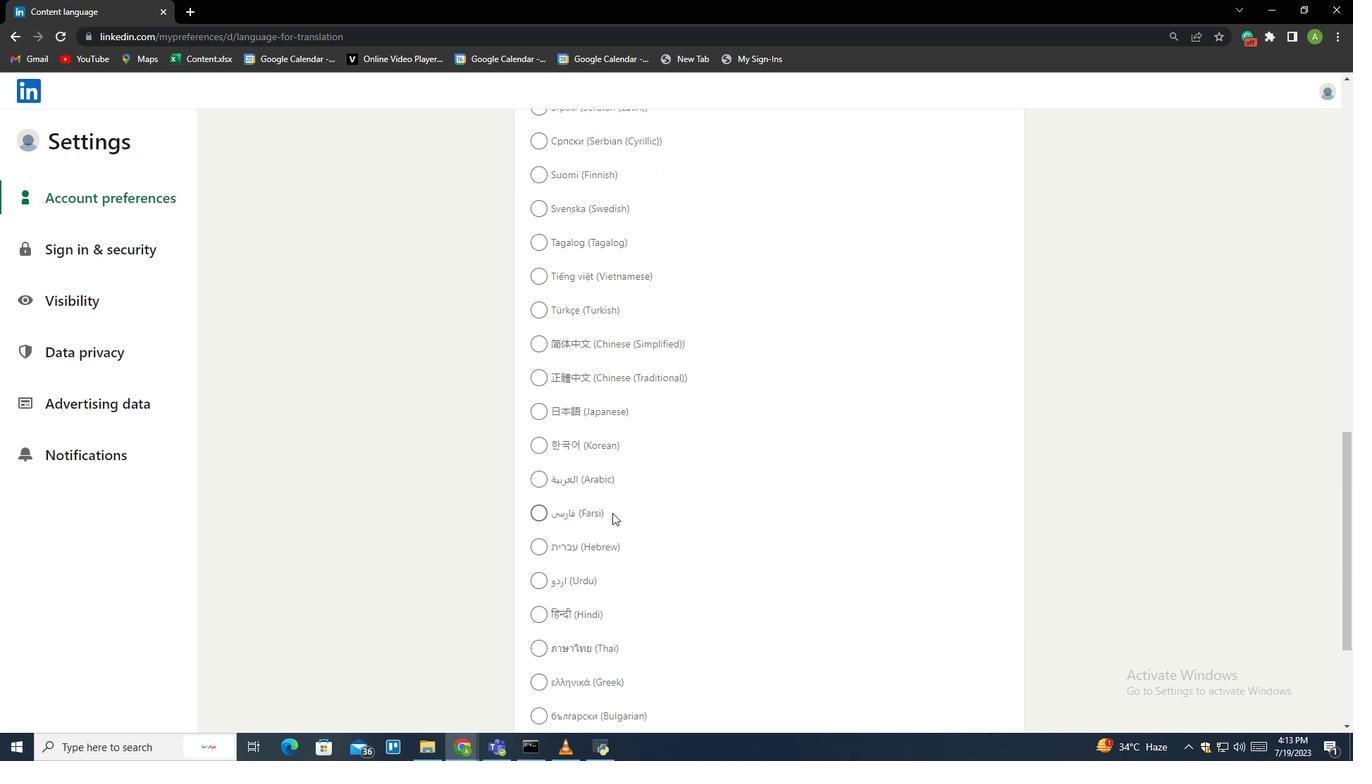 
Action: Mouse scrolled (612, 512) with delta (0, 0)
Screenshot: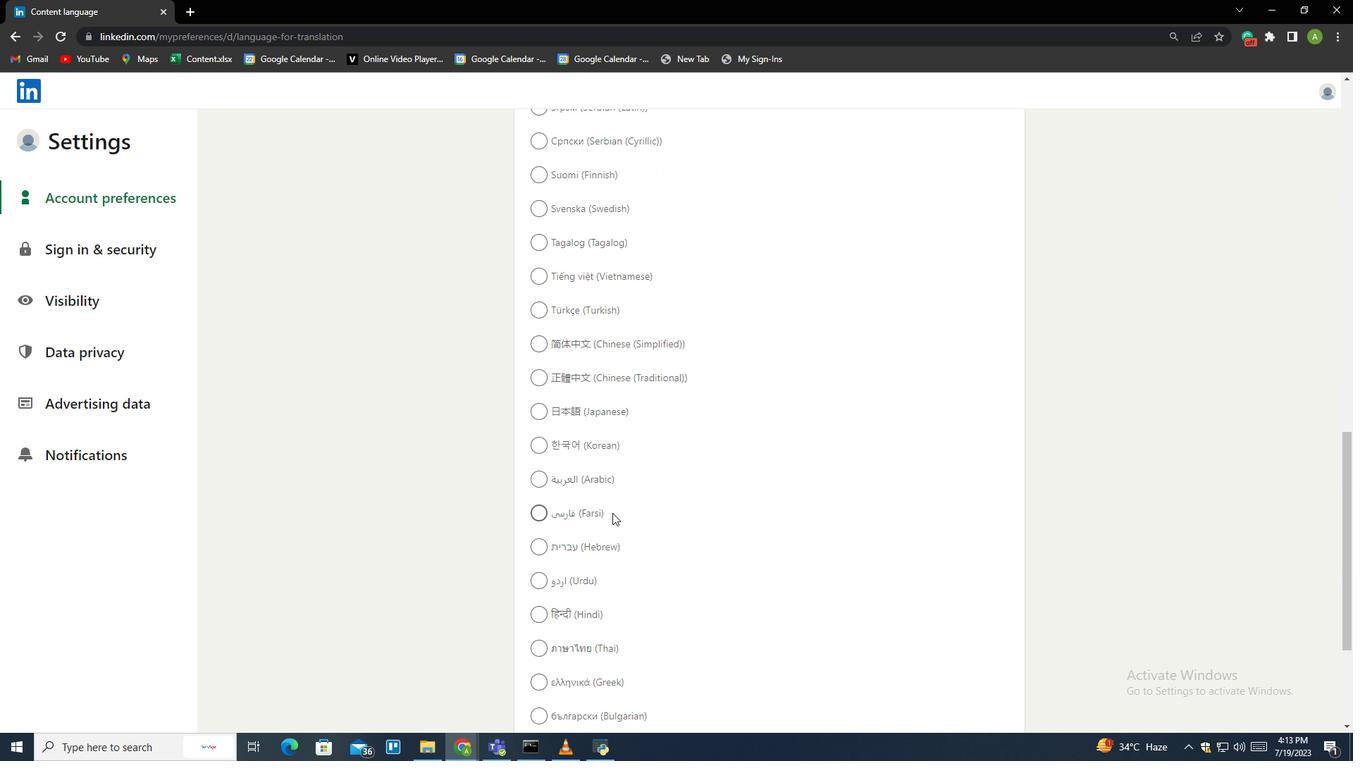 
Action: Mouse scrolled (612, 513) with delta (0, 0)
Screenshot: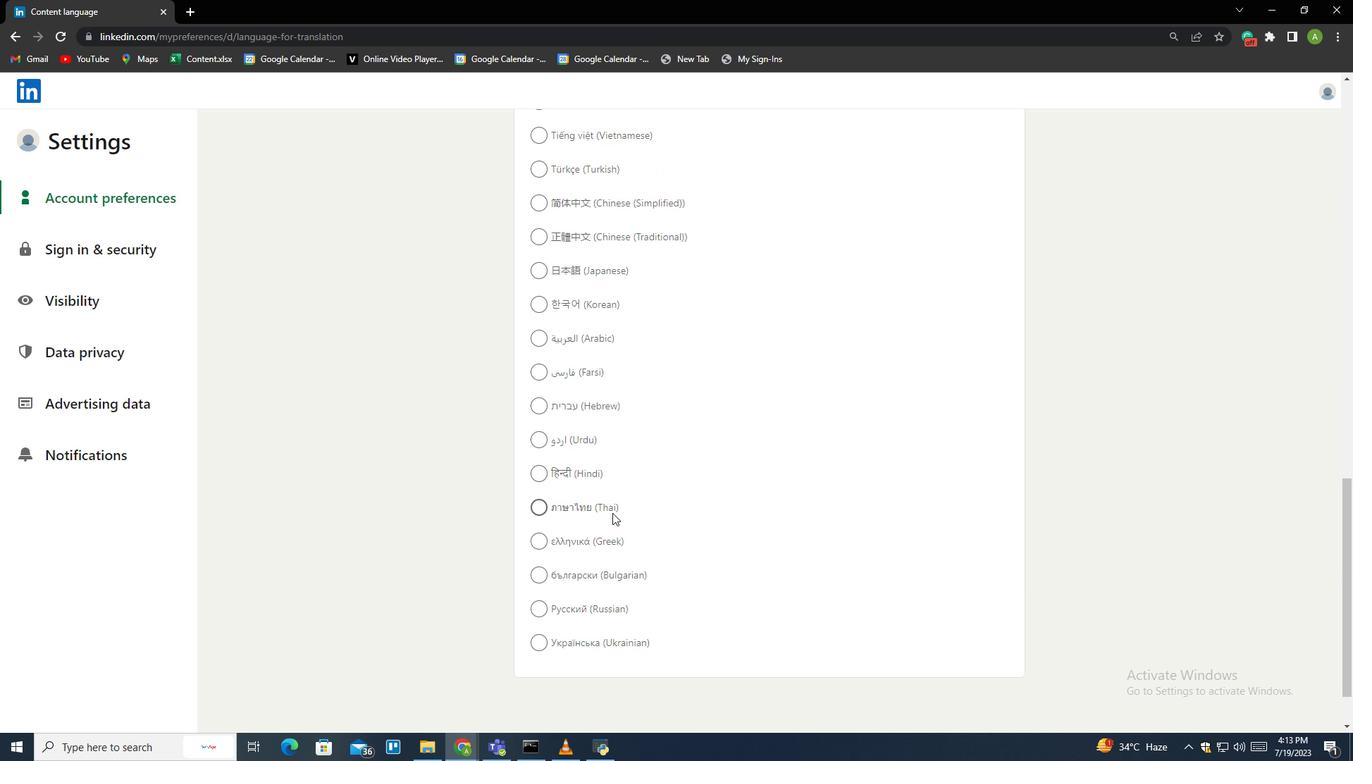 
Action: Mouse scrolled (612, 513) with delta (0, 0)
Screenshot: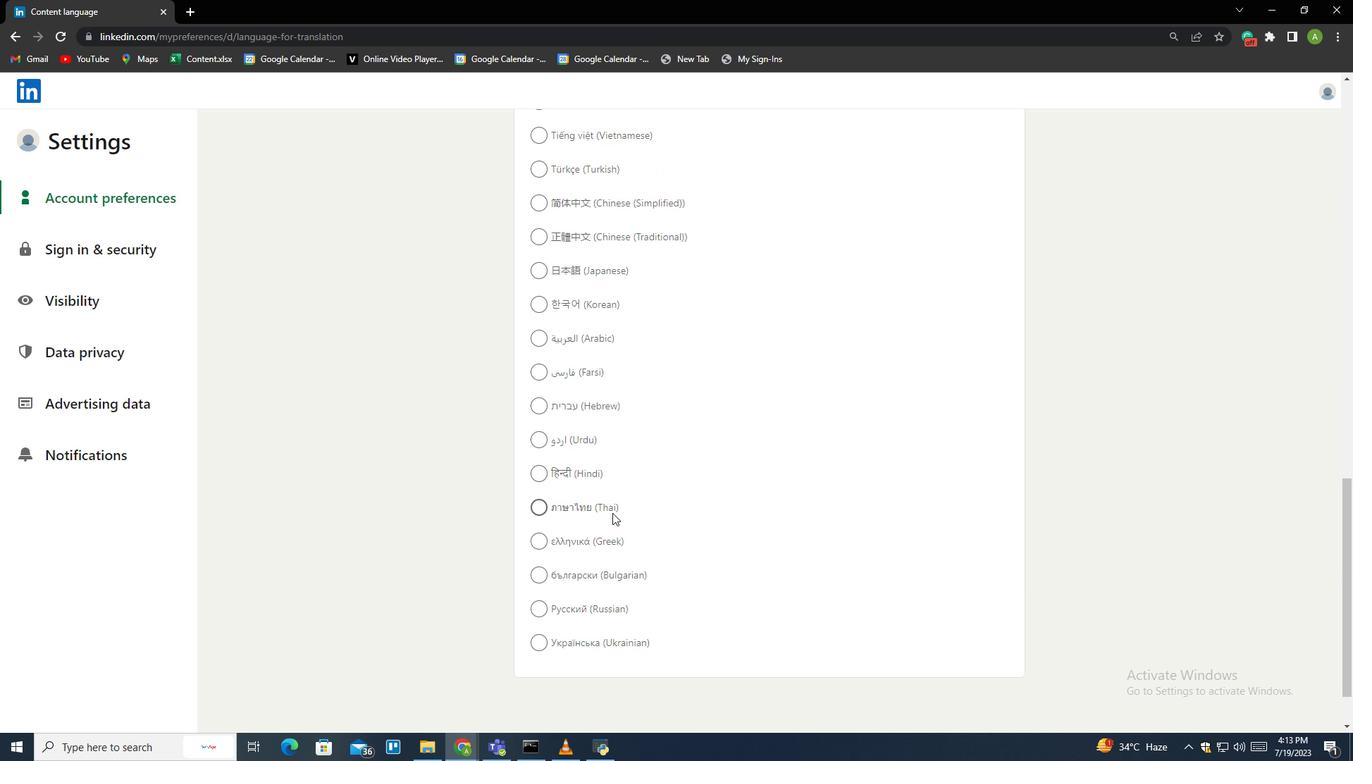 
Action: Mouse scrolled (612, 513) with delta (0, 0)
Screenshot: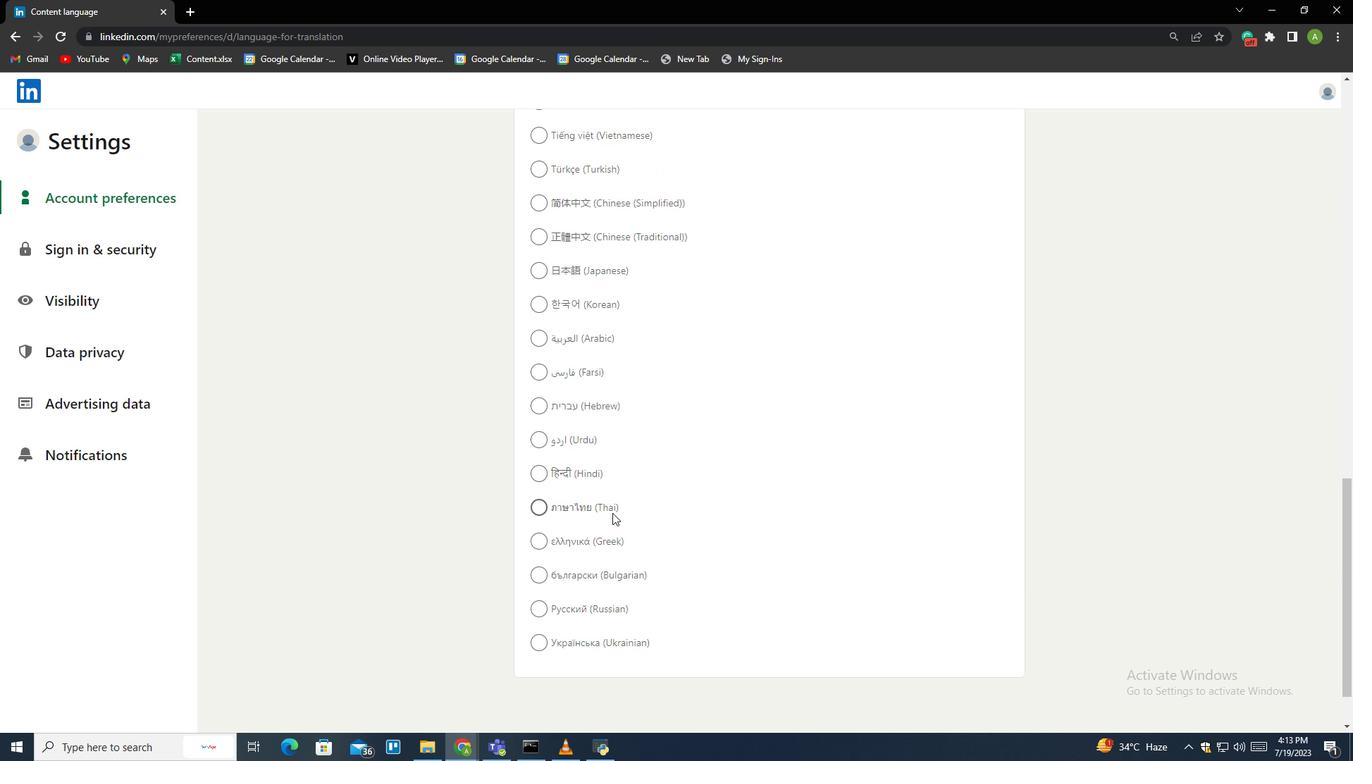 
Action: Mouse scrolled (612, 513) with delta (0, 0)
Screenshot: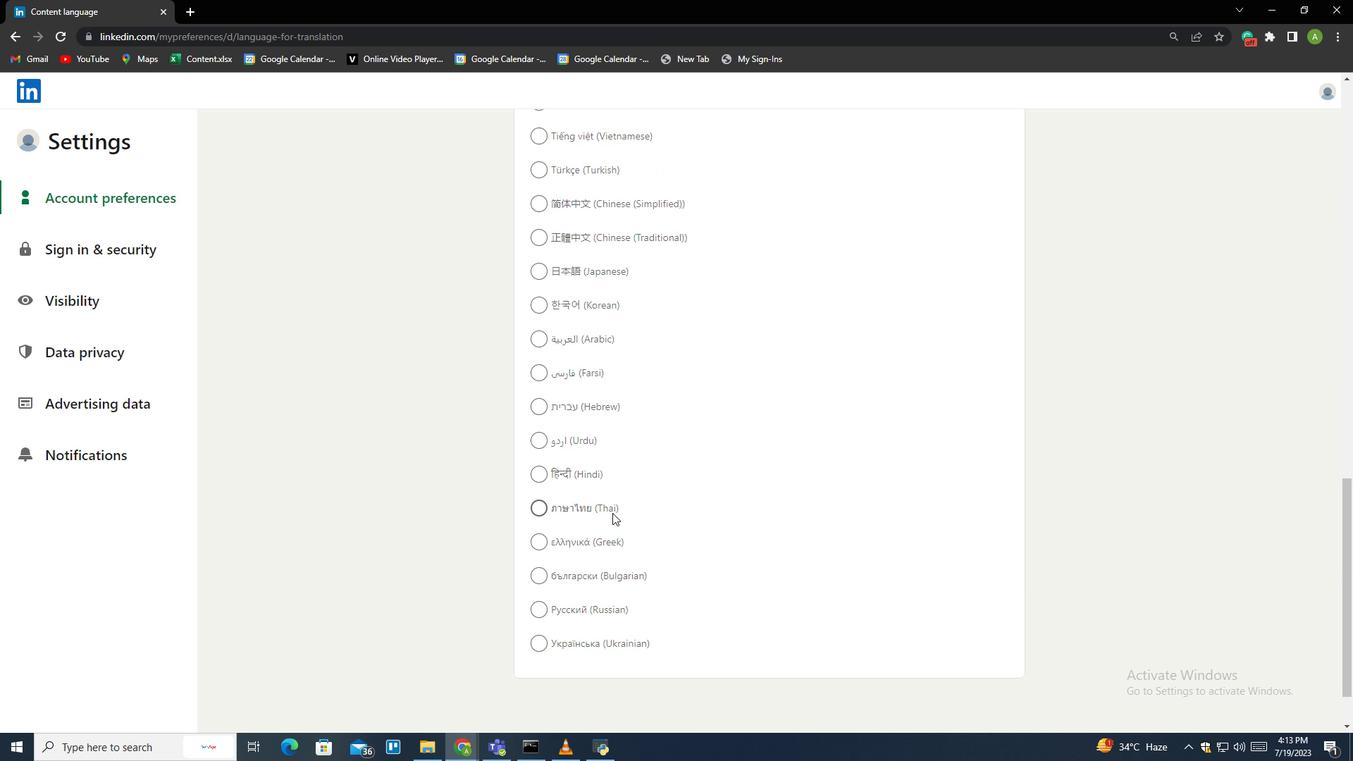 
Action: Mouse scrolled (612, 513) with delta (0, 0)
Screenshot: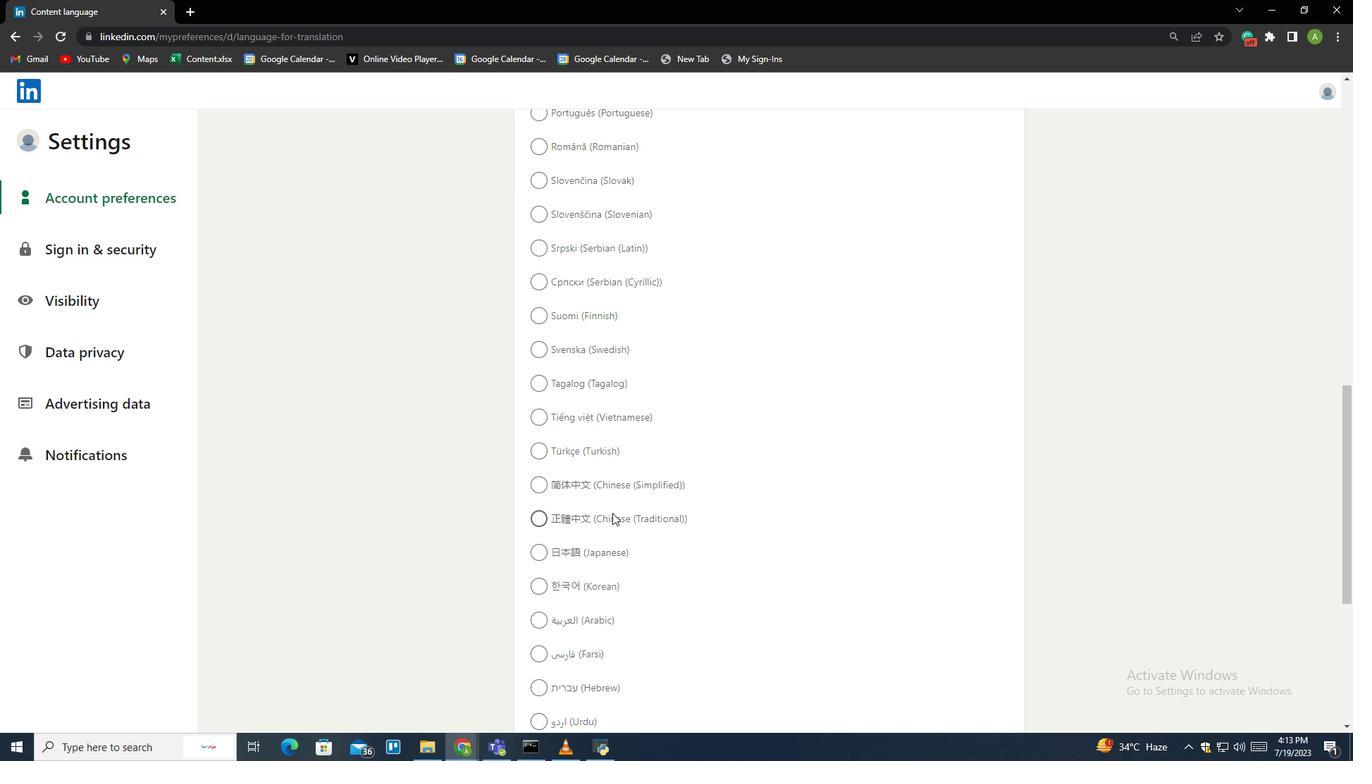 
Action: Mouse scrolled (612, 513) with delta (0, 0)
Screenshot: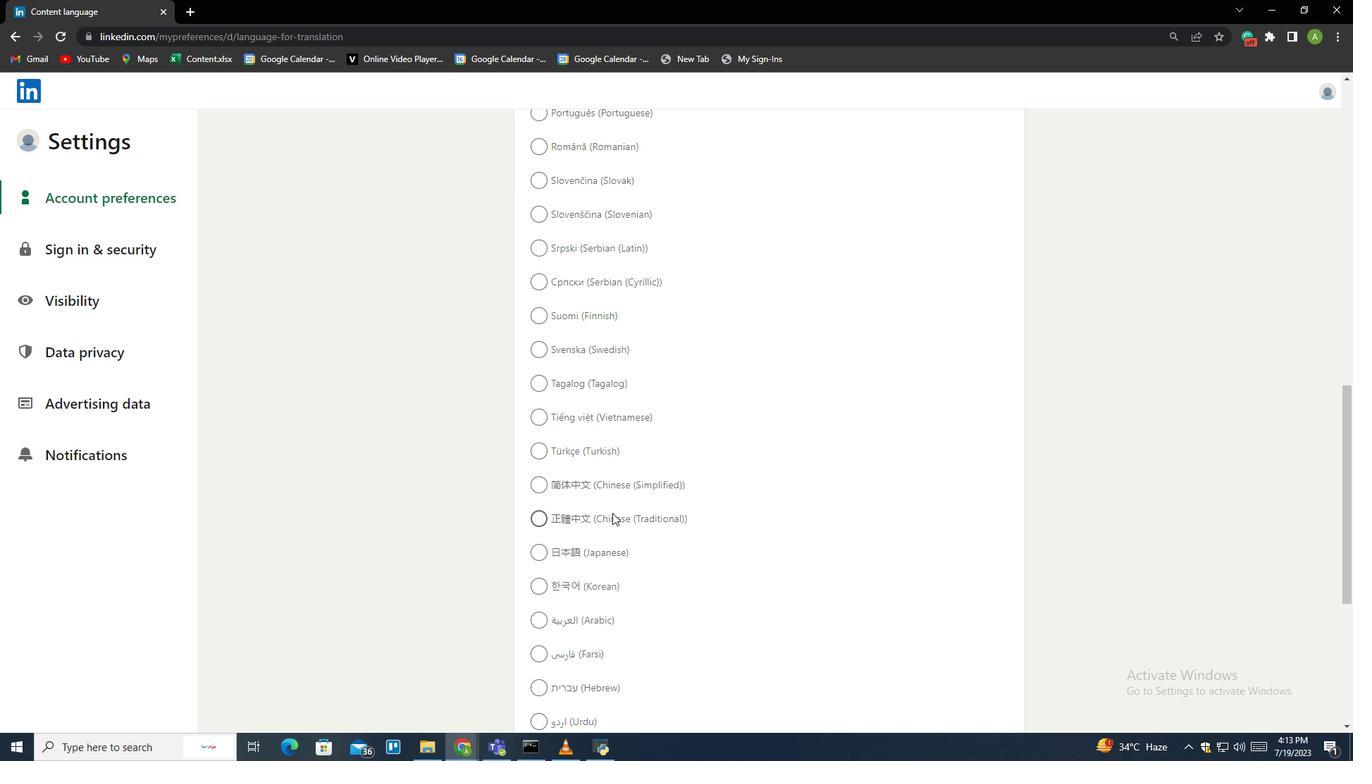 
Action: Mouse scrolled (612, 513) with delta (0, 0)
Screenshot: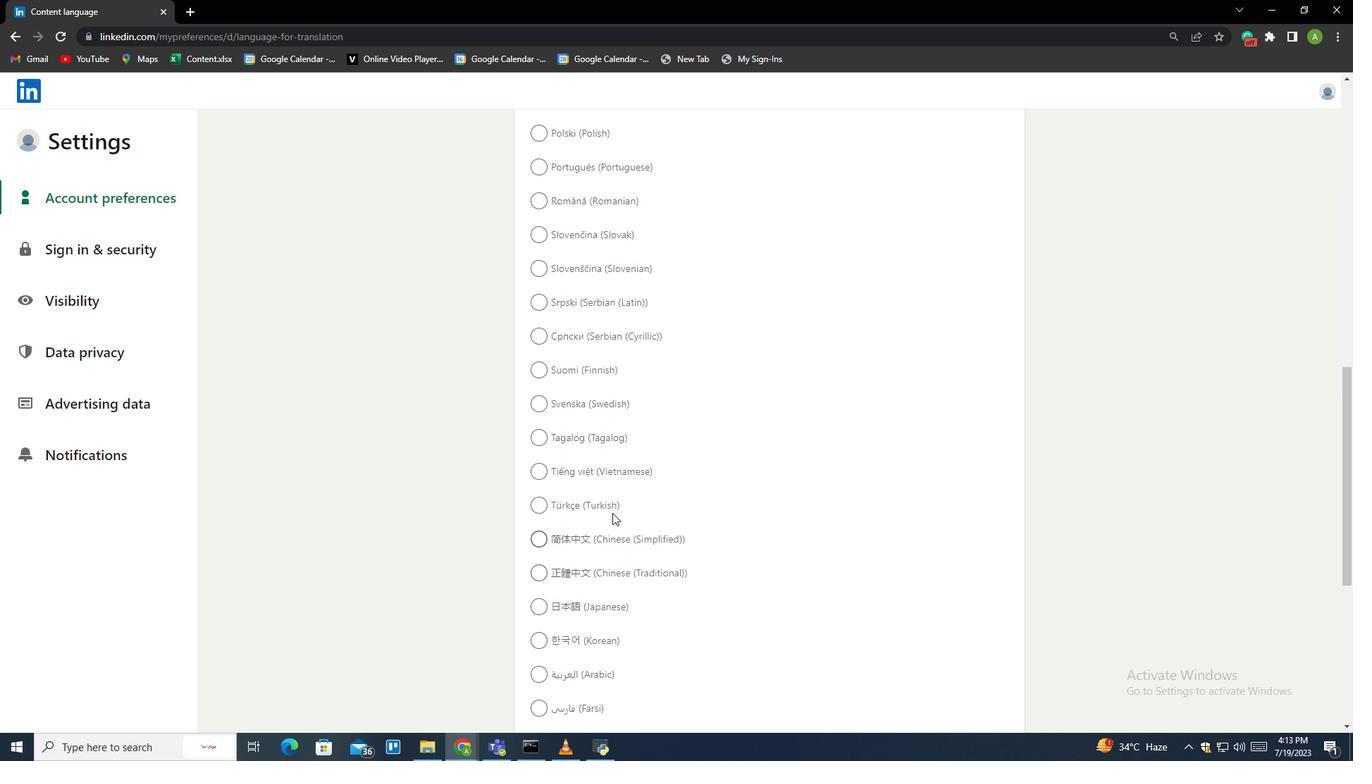 
Action: Mouse scrolled (612, 513) with delta (0, 0)
Screenshot: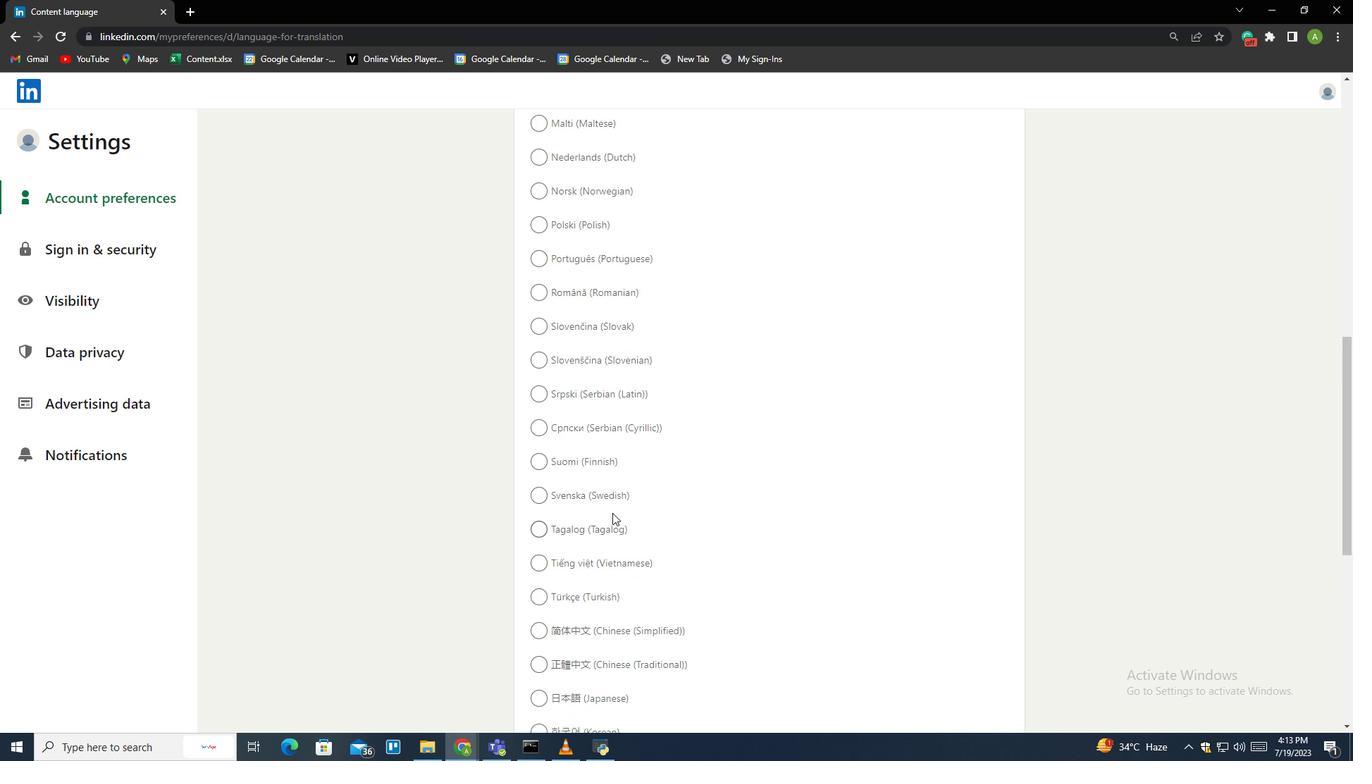 
Action: Mouse scrolled (612, 513) with delta (0, 0)
Screenshot: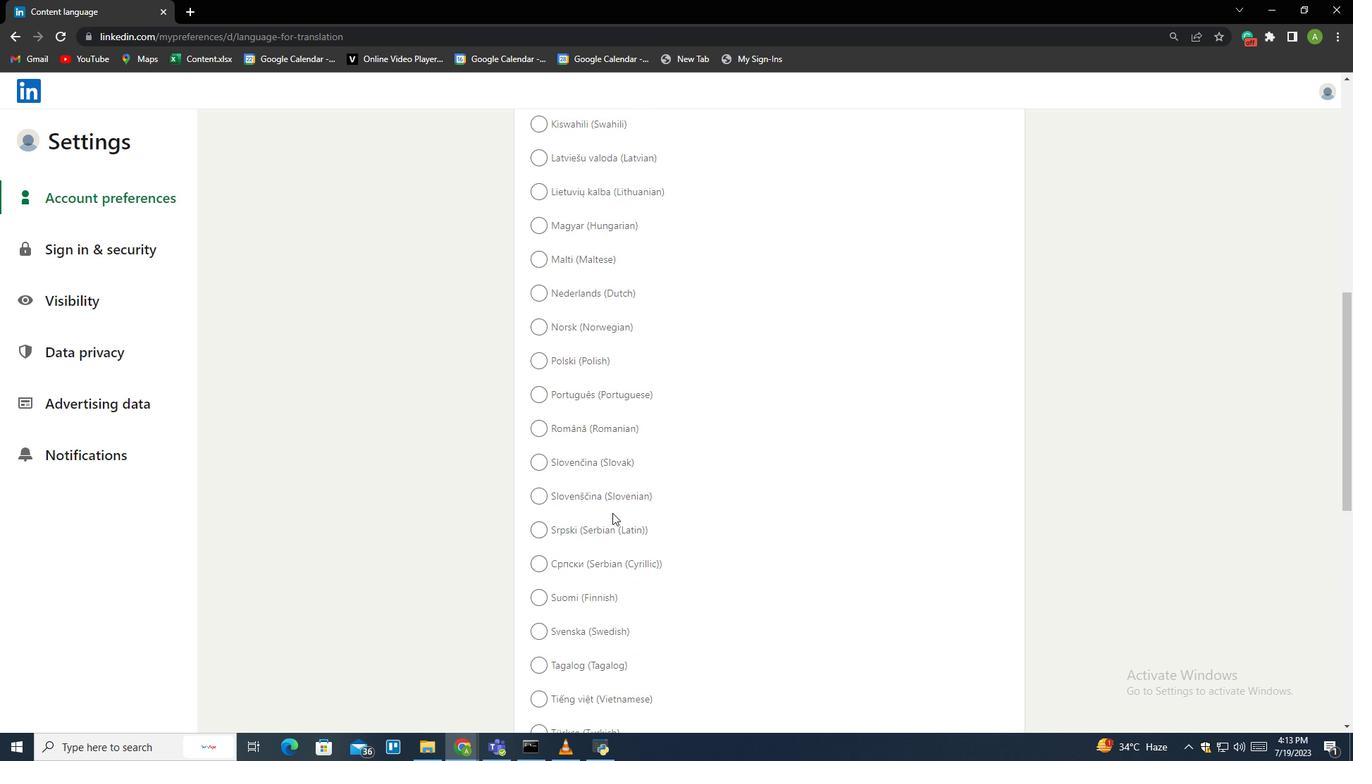 
Action: Mouse scrolled (612, 513) with delta (0, 0)
Screenshot: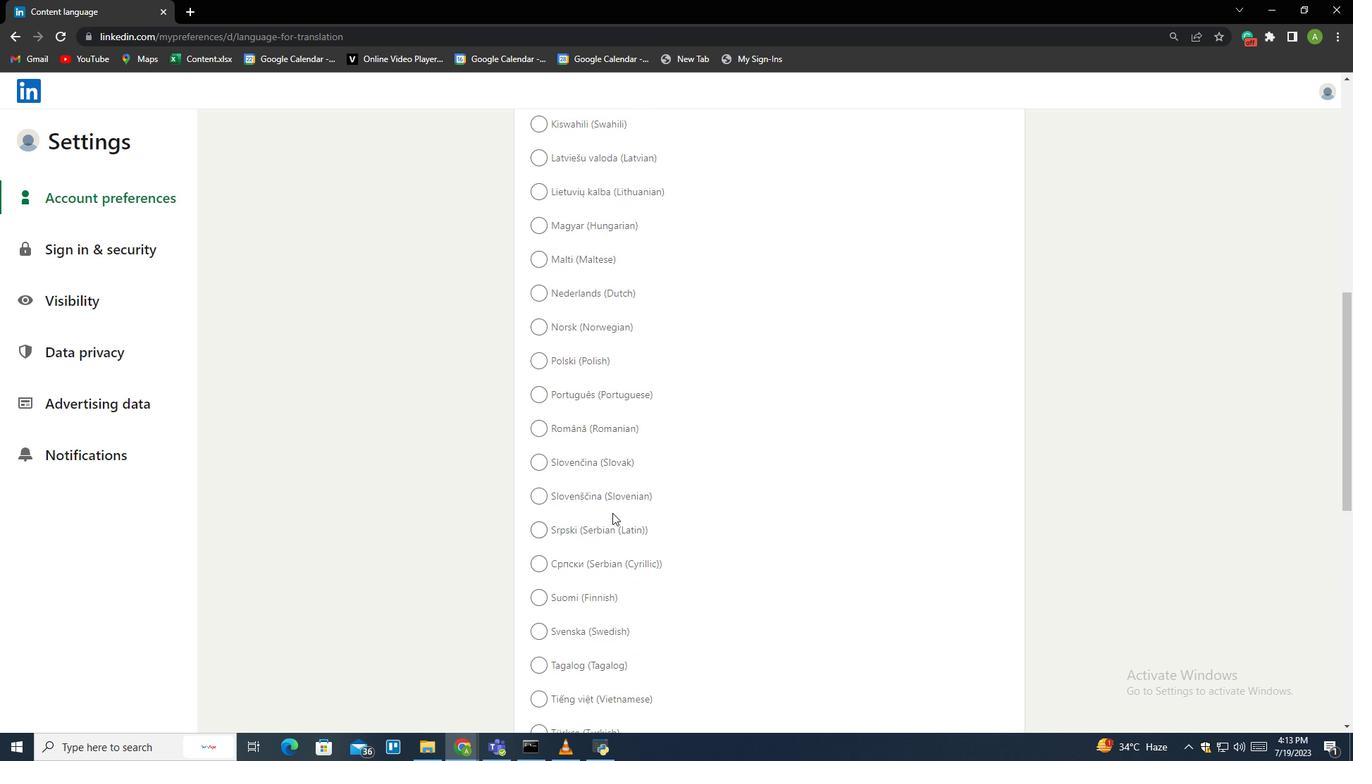 
Action: Mouse scrolled (612, 513) with delta (0, 0)
Screenshot: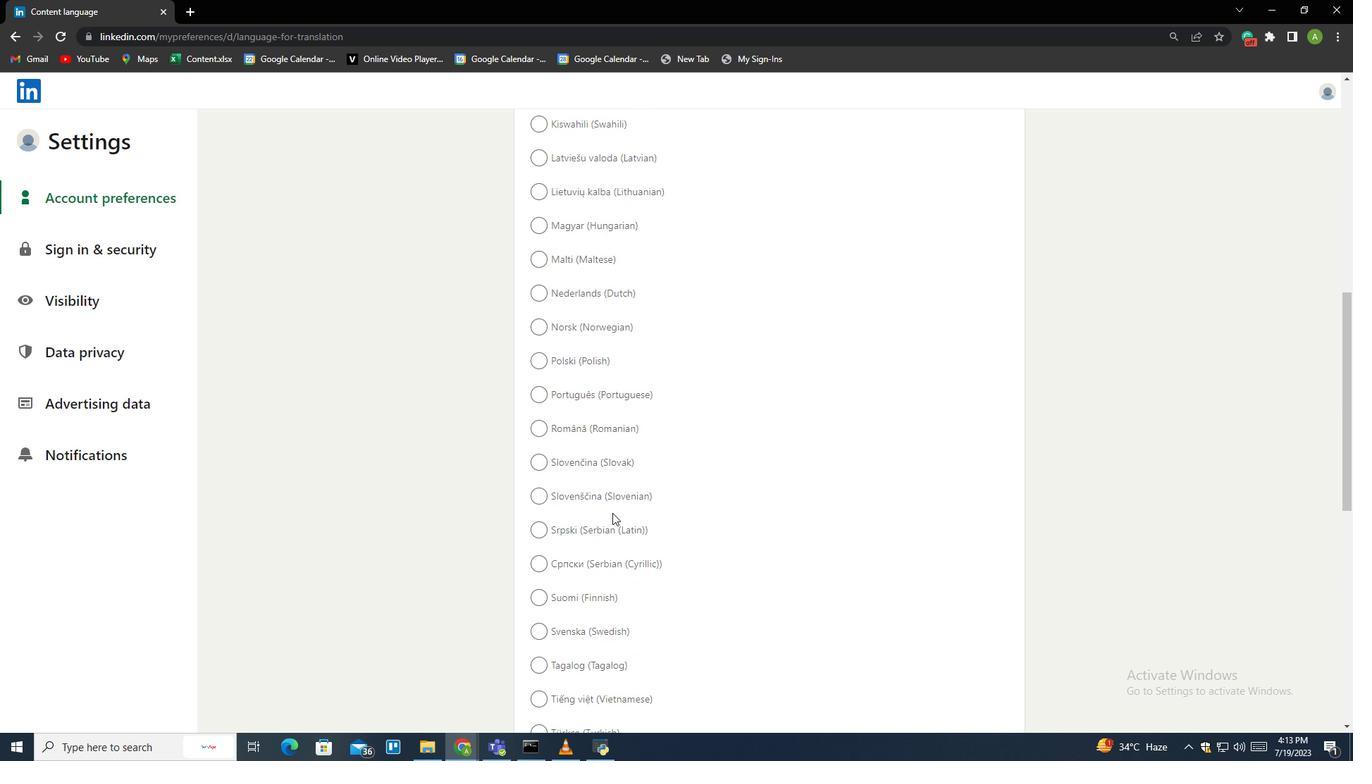 
Action: Mouse scrolled (612, 513) with delta (0, 0)
Screenshot: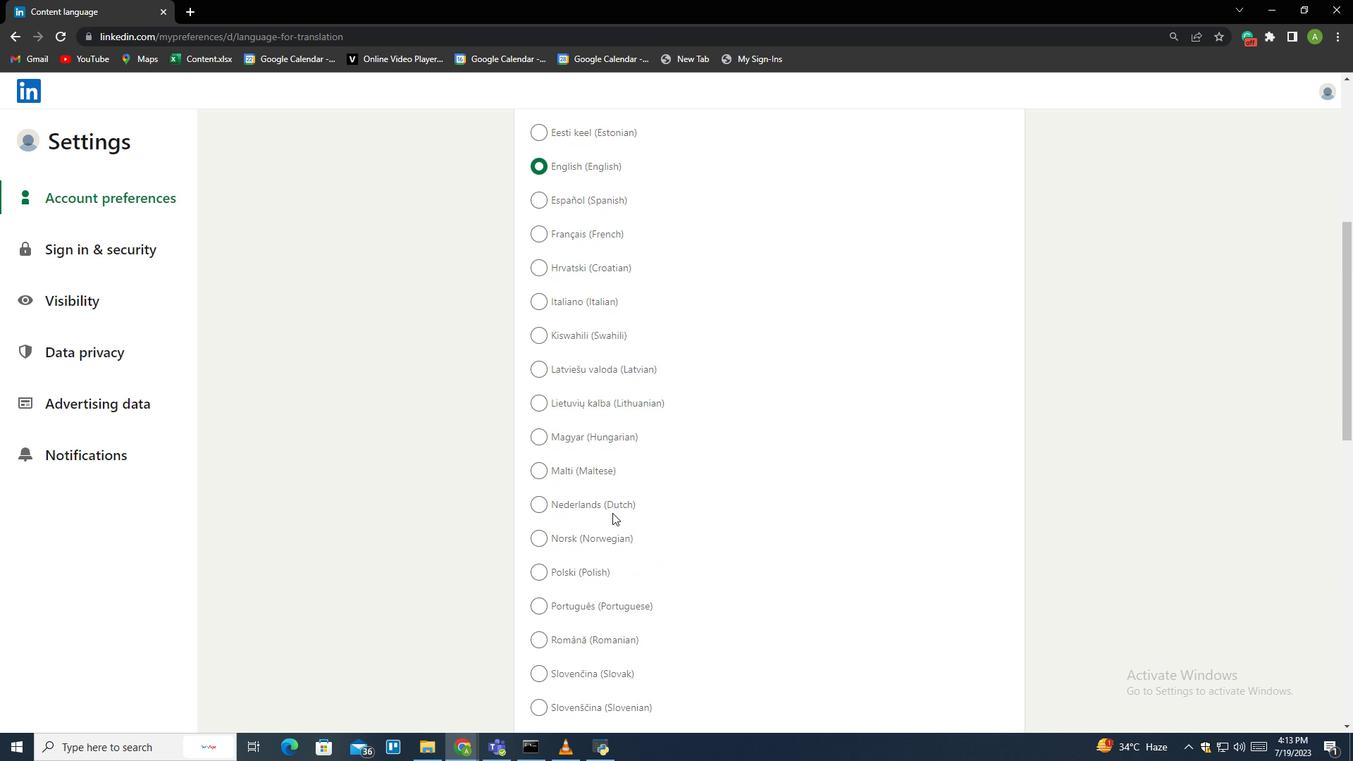 
Action: Mouse scrolled (612, 513) with delta (0, 0)
Screenshot: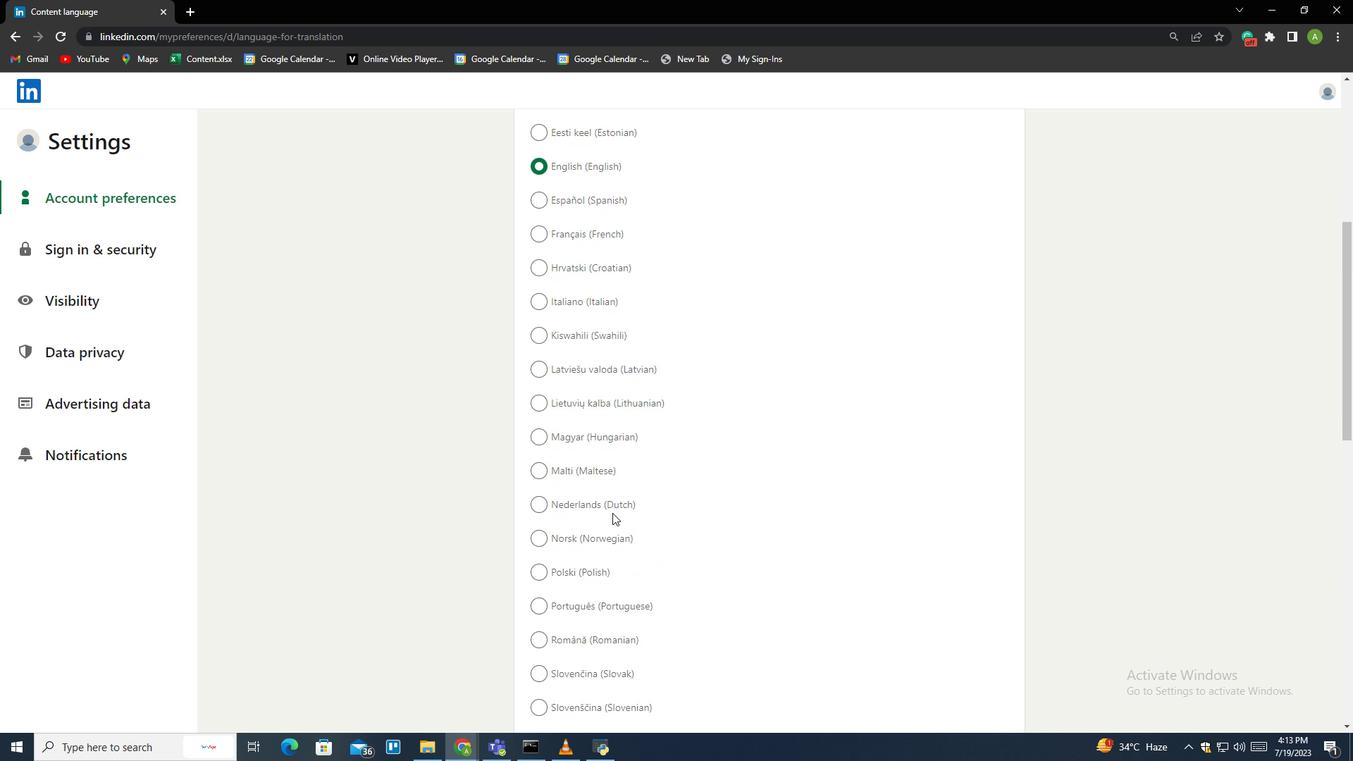
Action: Mouse scrolled (612, 513) with delta (0, 0)
Screenshot: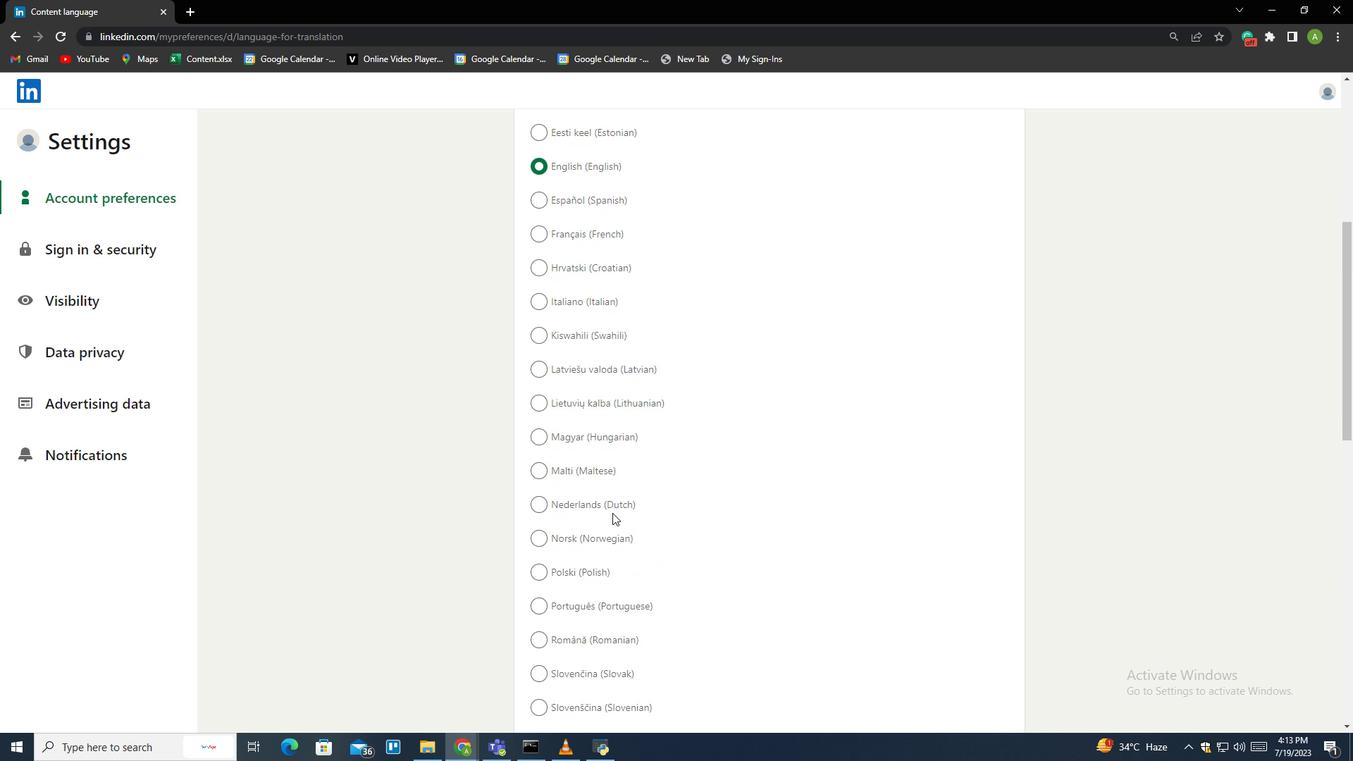 
Action: Mouse scrolled (612, 513) with delta (0, 0)
Screenshot: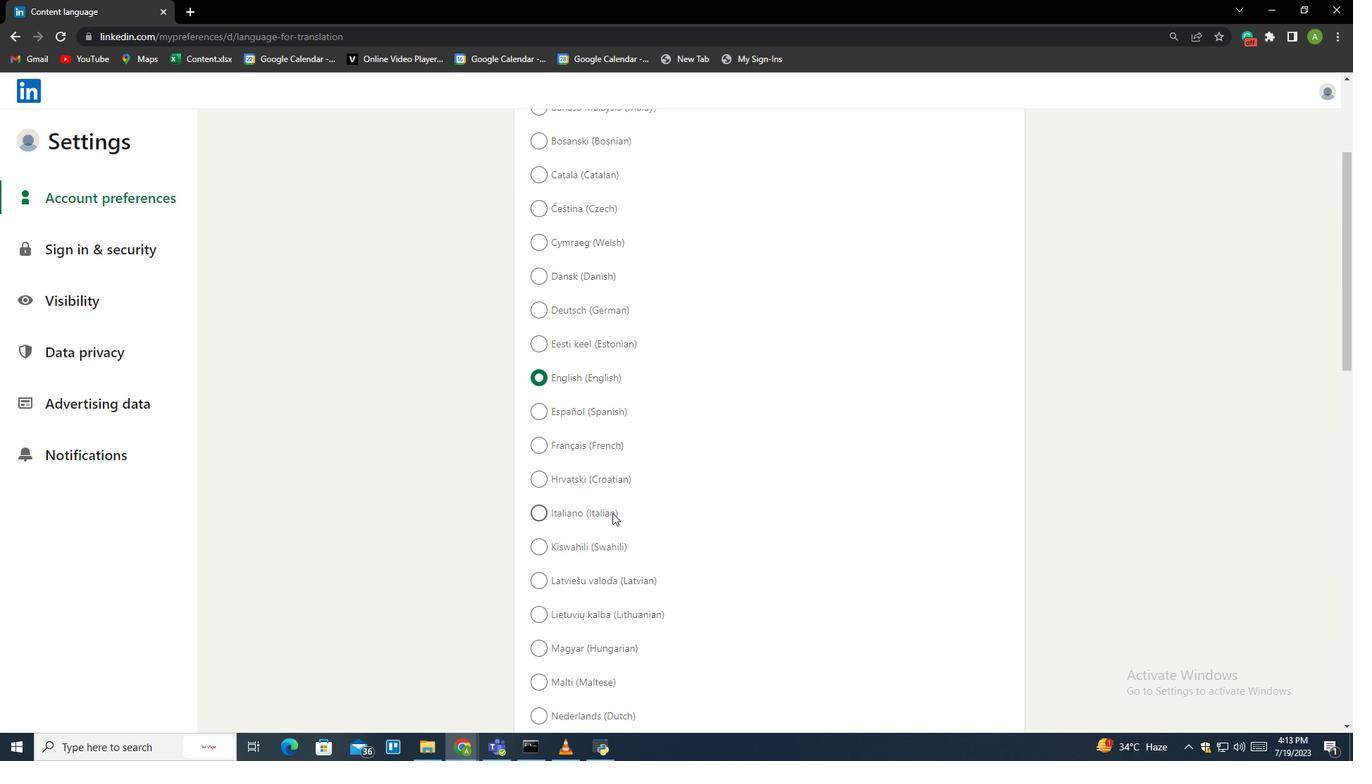 
Action: Mouse scrolled (612, 513) with delta (0, 0)
Screenshot: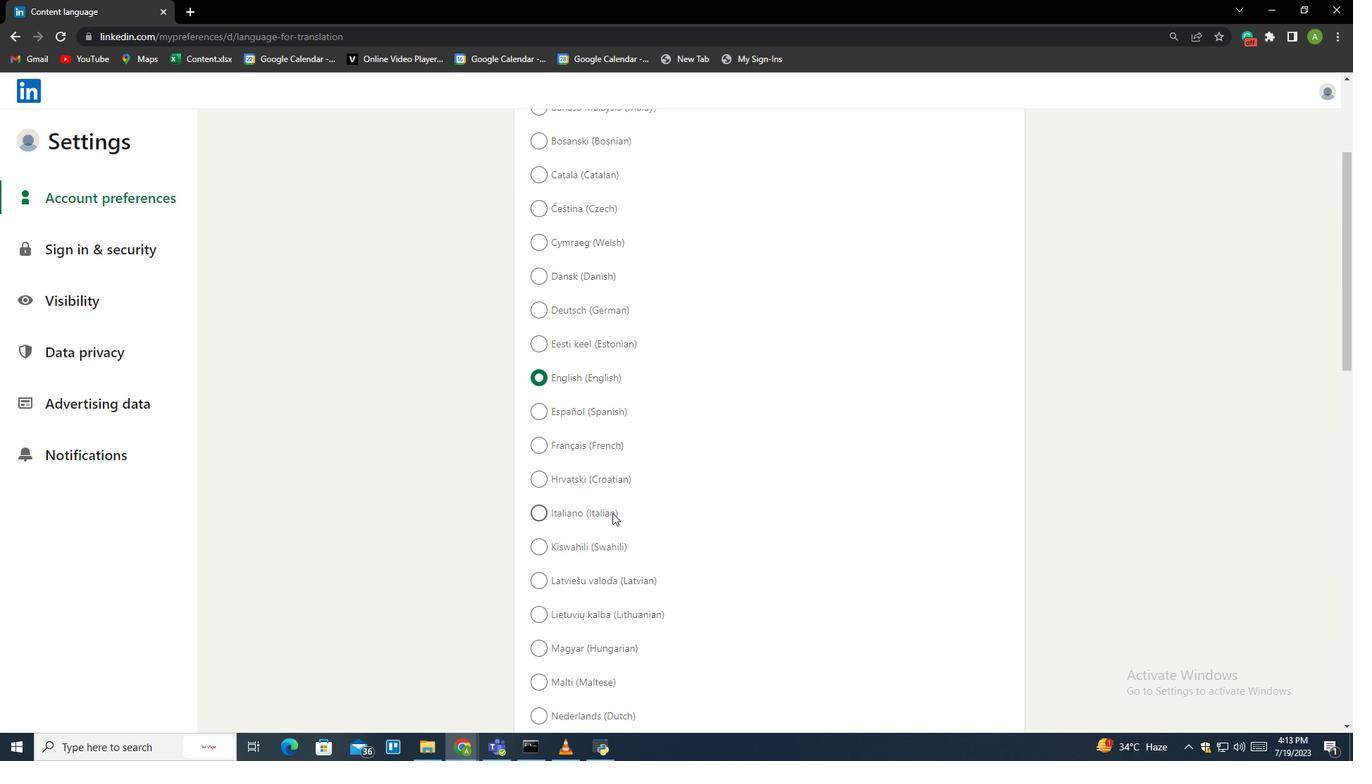 
Action: Mouse scrolled (612, 513) with delta (0, 0)
Screenshot: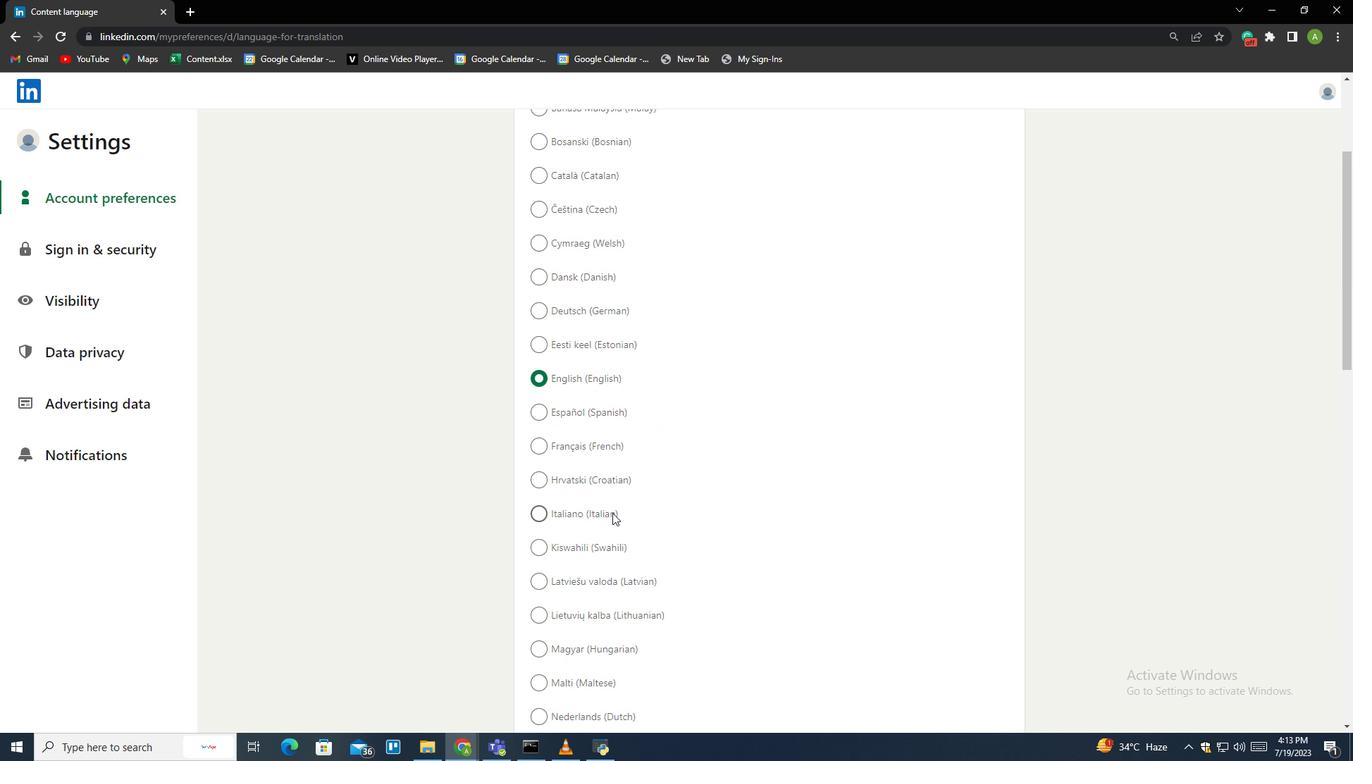 
Action: Mouse moved to (539, 444)
Screenshot: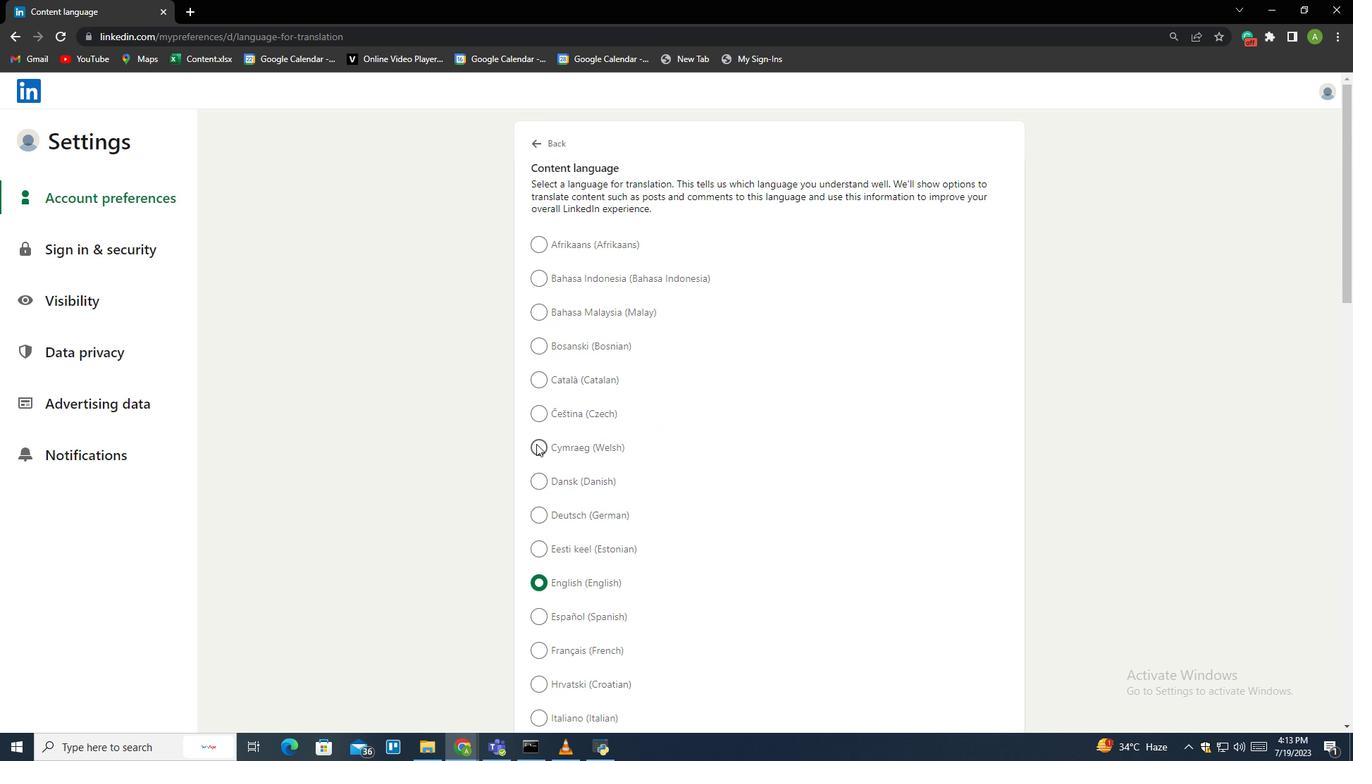 
Action: Mouse pressed left at (539, 444)
Screenshot: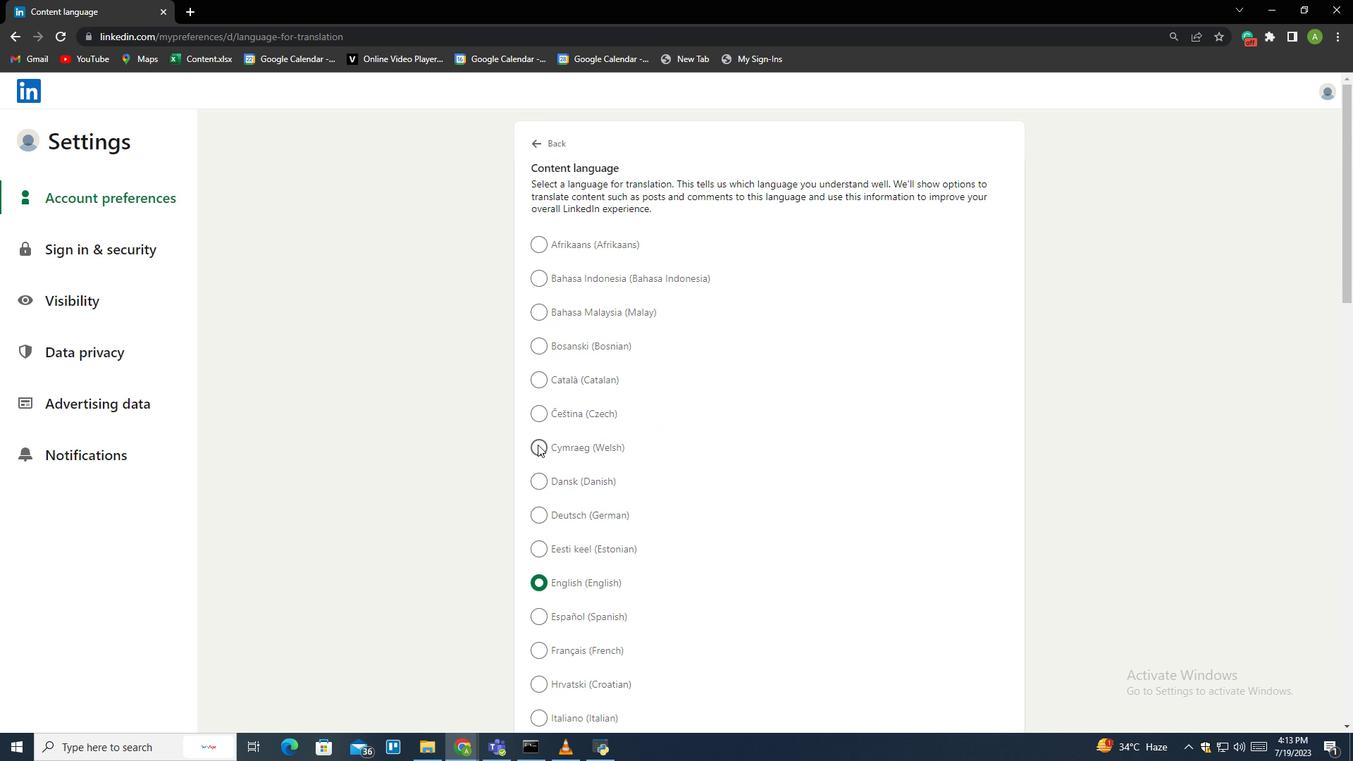 
Action: Mouse moved to (543, 443)
Screenshot: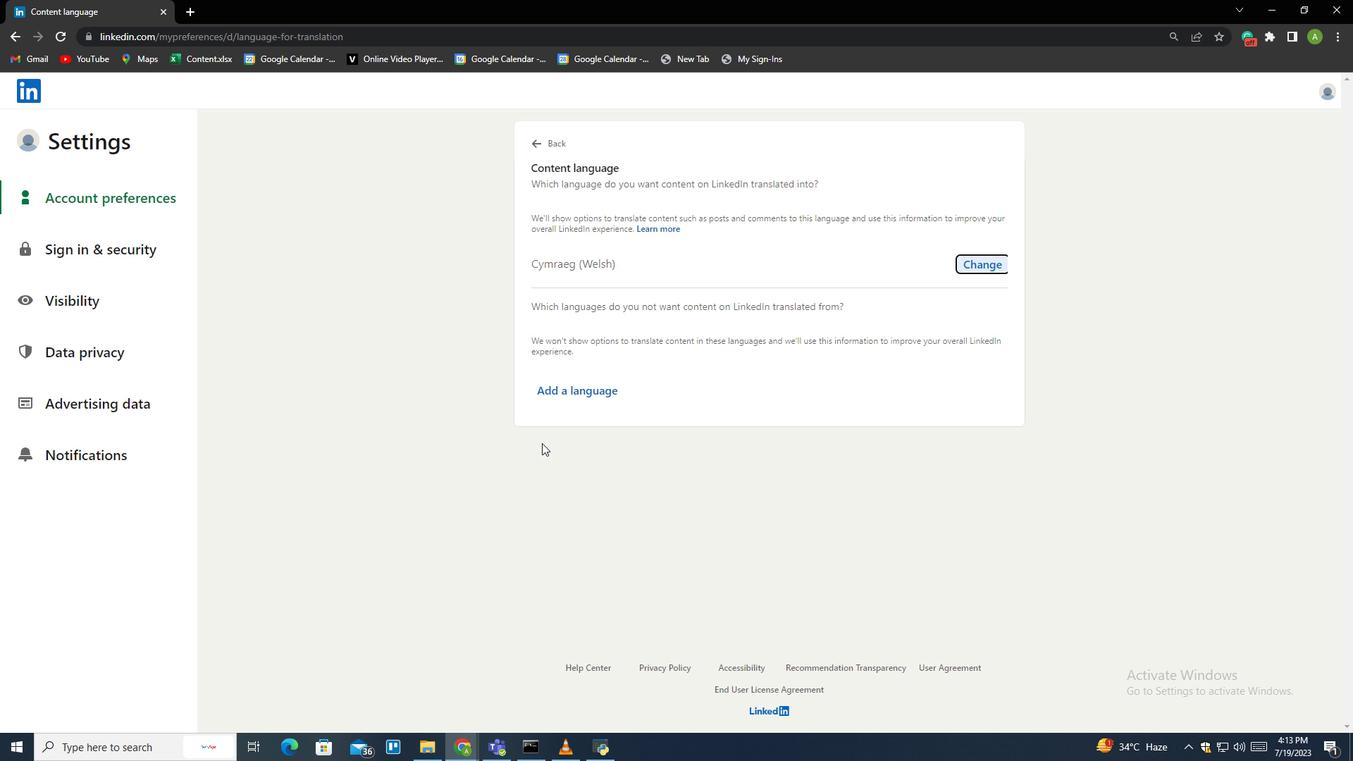 
